 Task: Forward as attachment   from vinny@softage.net including the signature Sign0000000001 to parteek.kumar@softage.net with a subject Subject0000000001 and add a message Message0000000001. Forward as attachment   from vinny@softage.net including the signature Sign0000000001 to parteek.kumar@softage.net; aakash.mishra@softage.net with a subject Subject0000000002 and add a message Message0000000002. Forward as attachment   from vinny@softage.net including the signature Sign0000000001 to parteek.kumar@softage.net with a subject Subject0000000001 and add a message Message0000000001 and with an attachment of Attach0000000001. Forward as attachment   from vinny@softage.net including the signature Sign0000000001 to parteek.kumar@softage.net; aakash.mishra@softage.net; ayush@softage.net with a subject Subject0000000002 and add a message Message0000000003 and with an attachment of Attach0000000001. Forward as attachment   from vinny@softage.net including the signature Sign0000000001 to parteek.kumar@softage.net with a cc to Aakash.mishra@softage.net with a subject Subject0000000001 and add a message Message0000000003
Action: Mouse moved to (923, 255)
Screenshot: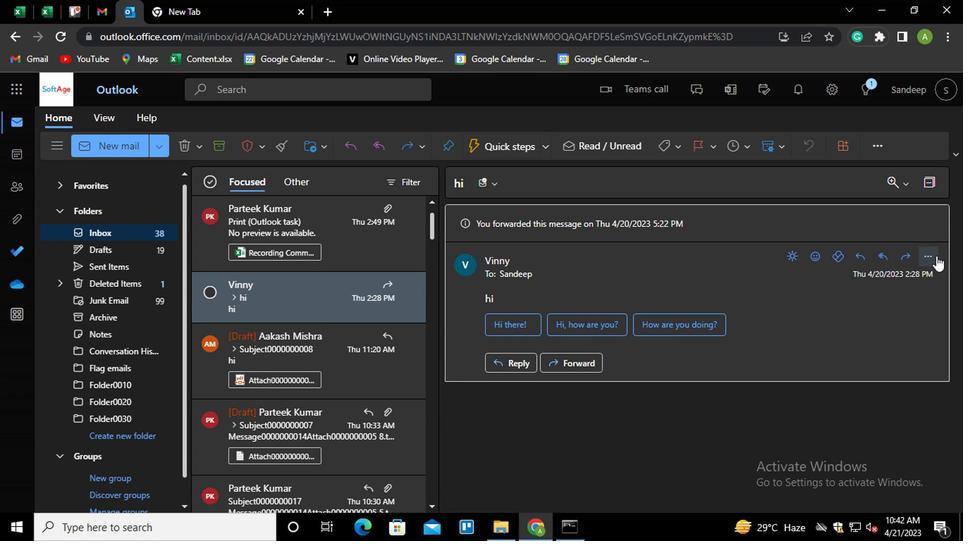 
Action: Mouse pressed left at (923, 255)
Screenshot: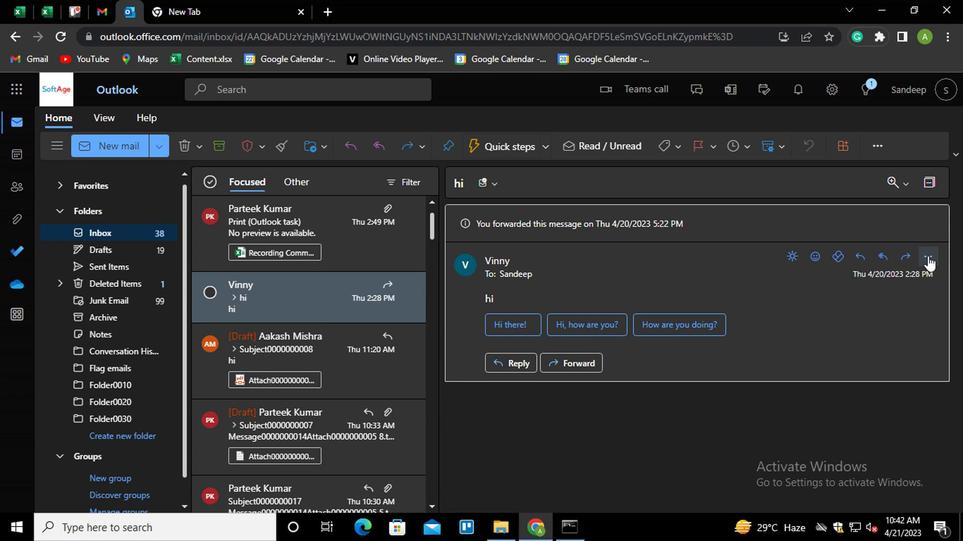 
Action: Mouse moved to (744, 191)
Screenshot: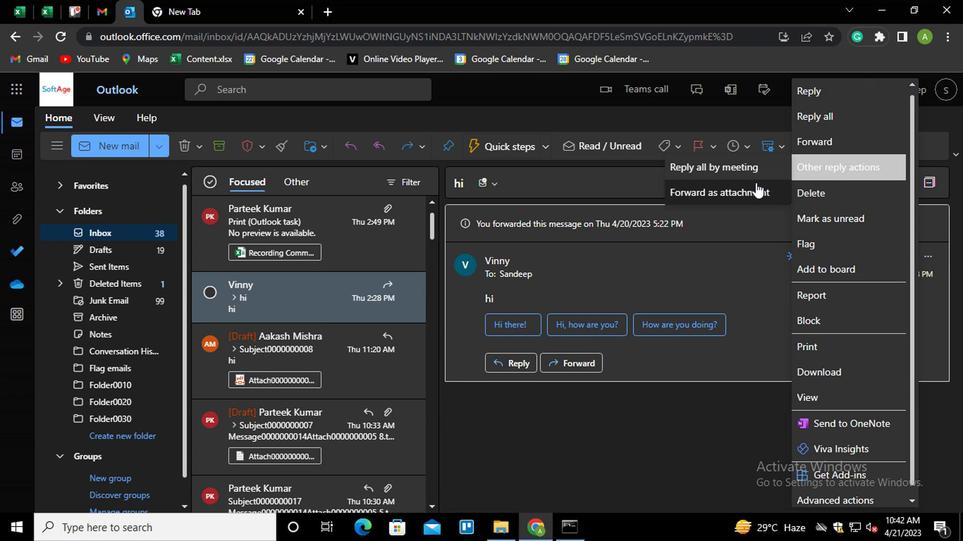 
Action: Mouse pressed left at (744, 191)
Screenshot: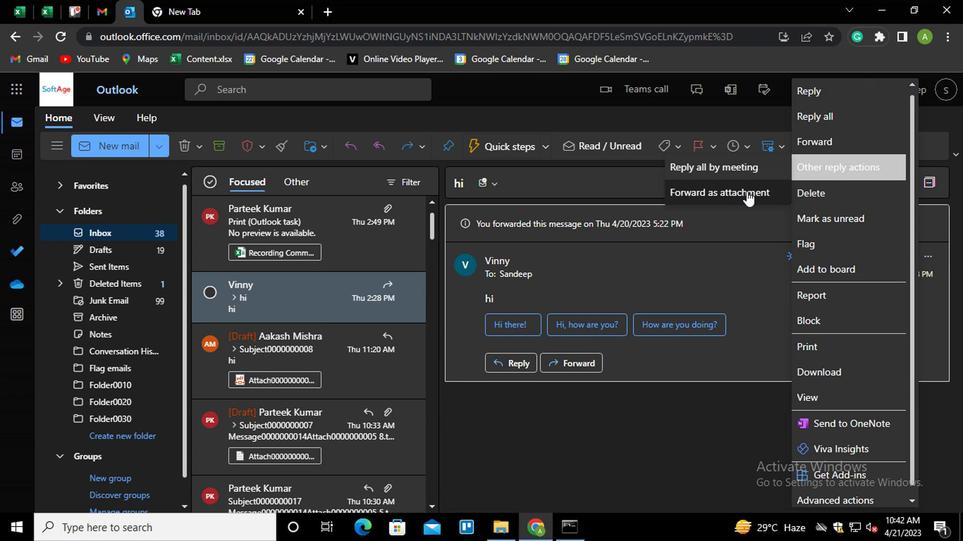 
Action: Mouse moved to (585, 224)
Screenshot: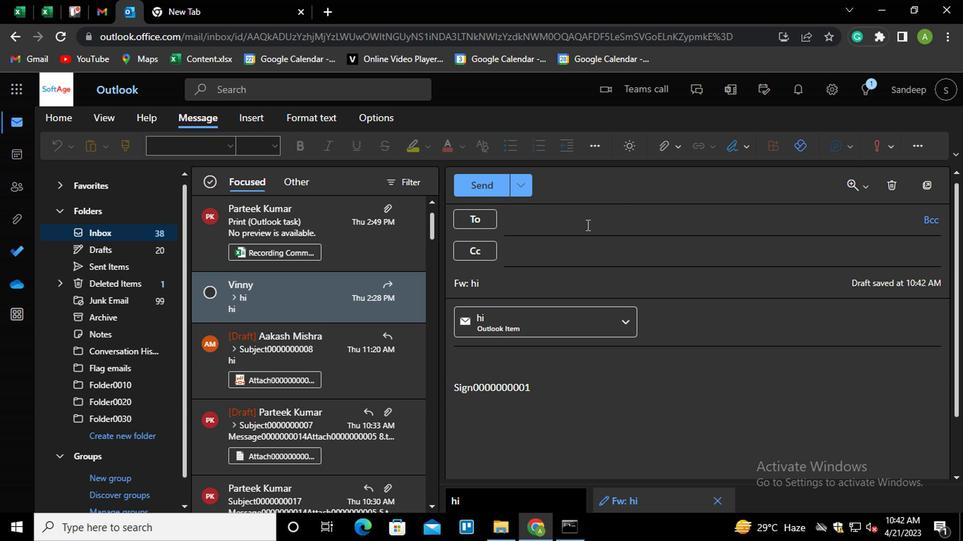 
Action: Mouse pressed left at (585, 224)
Screenshot: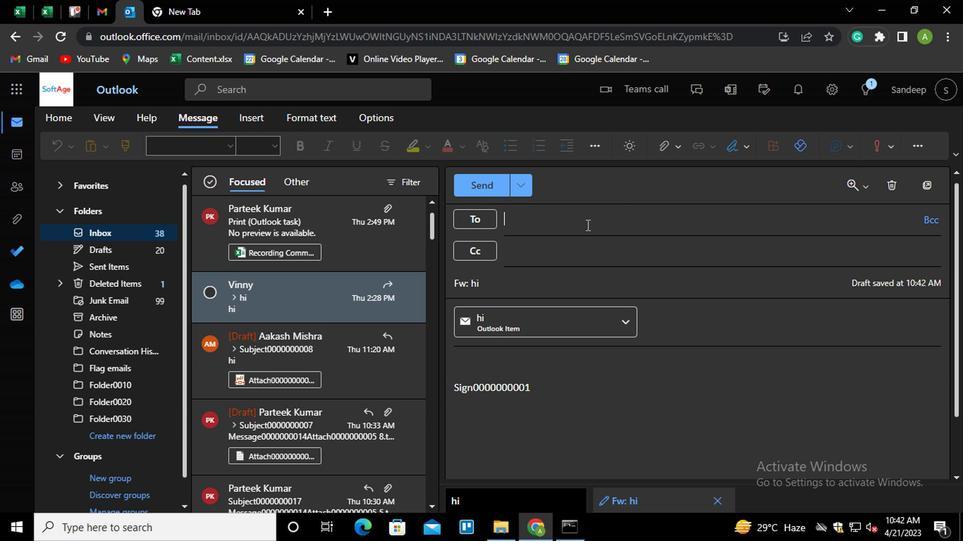 
Action: Mouse moved to (608, 248)
Screenshot: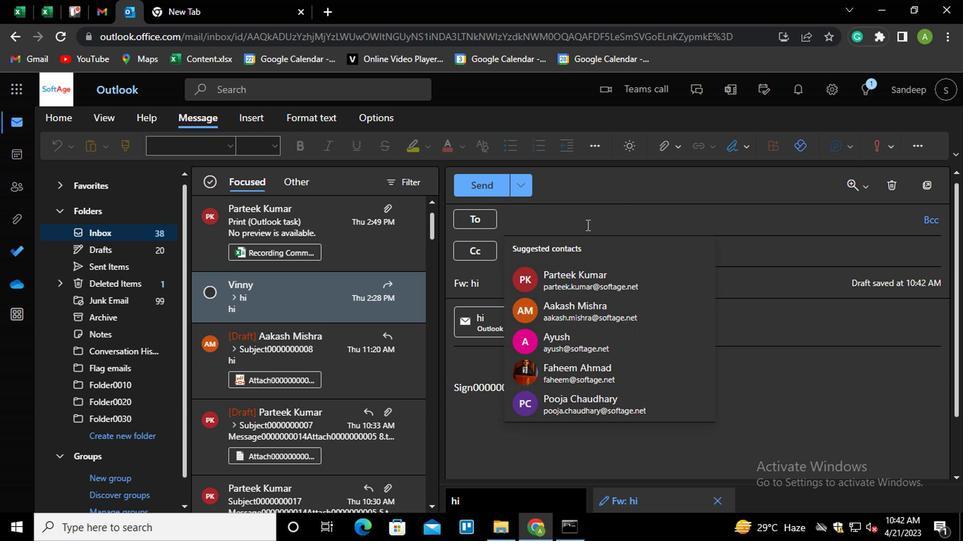 
Action: Key pressed part<Key.enter>
Screenshot: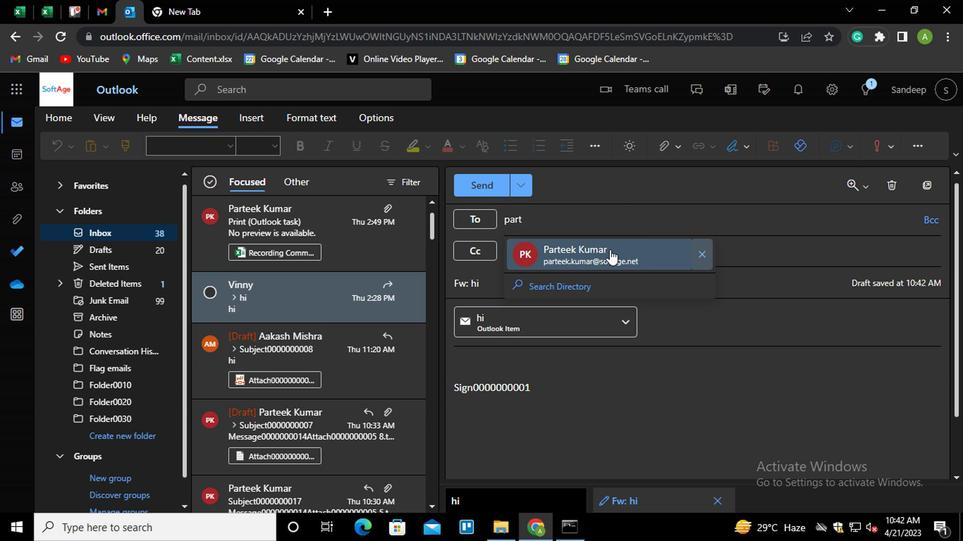 
Action: Mouse moved to (539, 283)
Screenshot: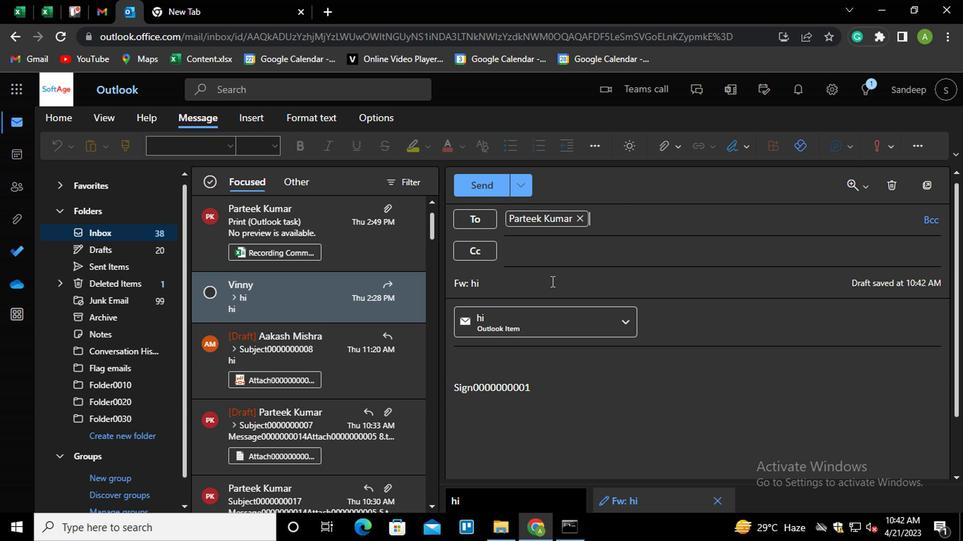 
Action: Mouse pressed left at (539, 283)
Screenshot: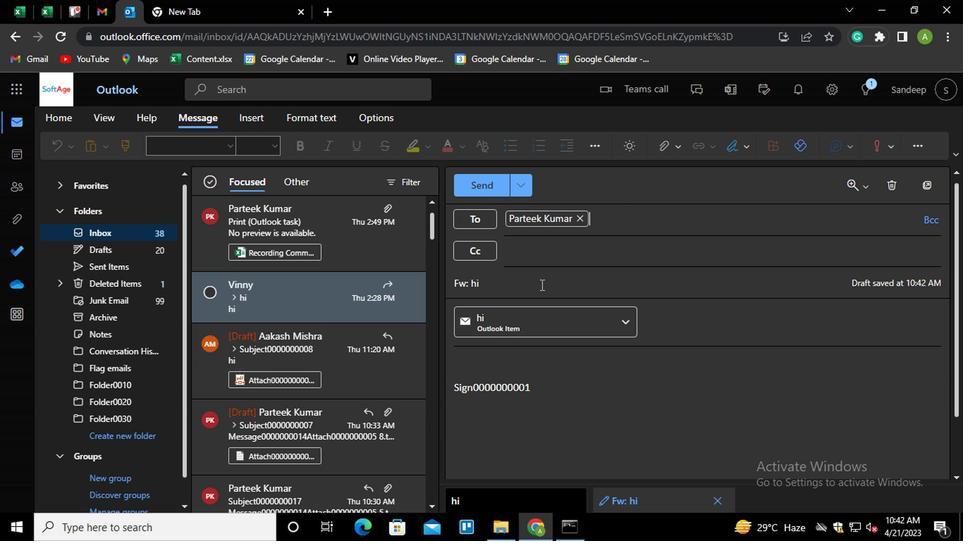 
Action: Mouse moved to (542, 287)
Screenshot: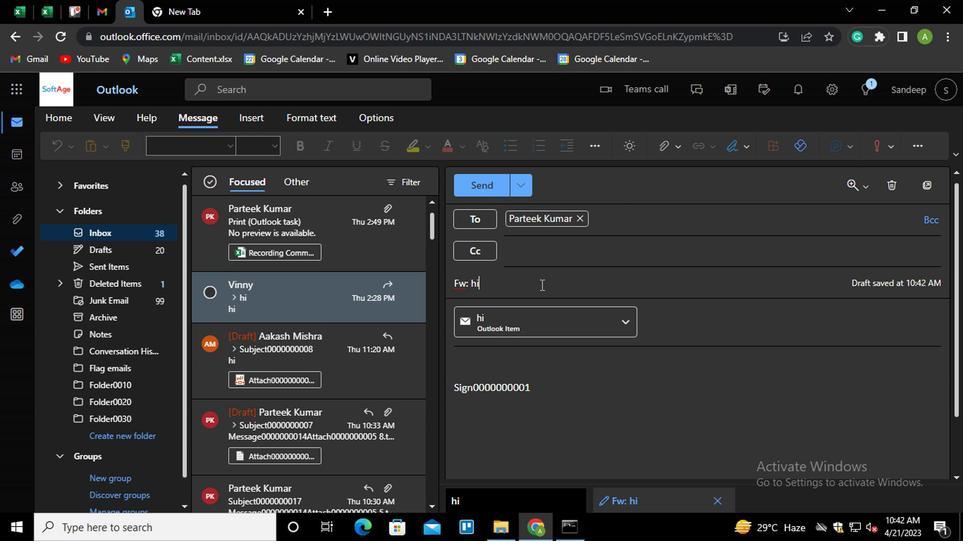 
Action: Key pressed <Key.shift_r><Key.home><Key.shift>SUBJECT0000000001
Screenshot: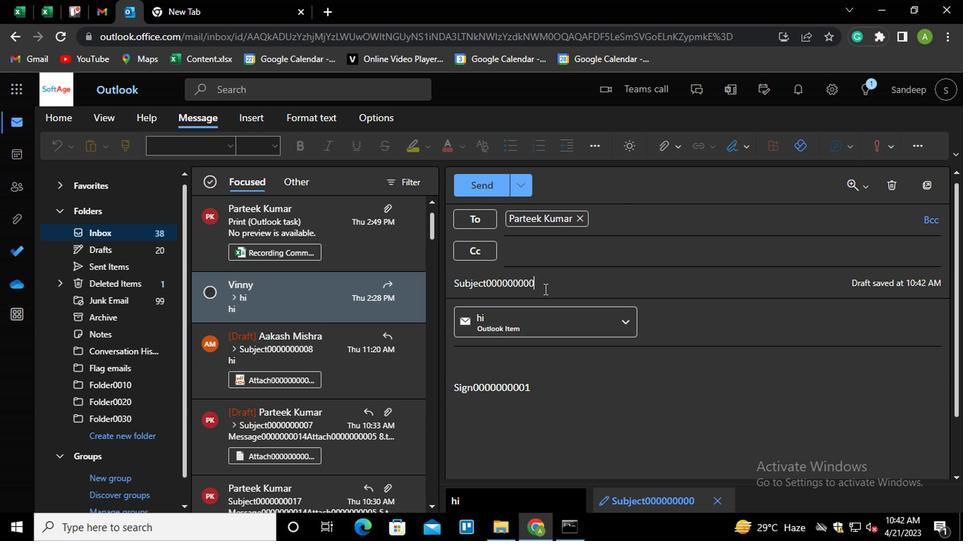 
Action: Mouse moved to (547, 384)
Screenshot: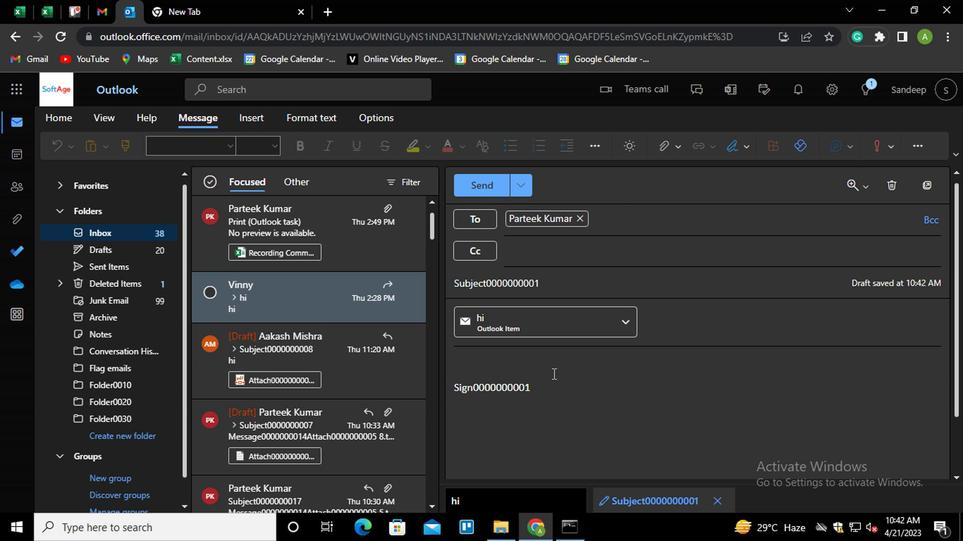 
Action: Mouse pressed left at (547, 384)
Screenshot: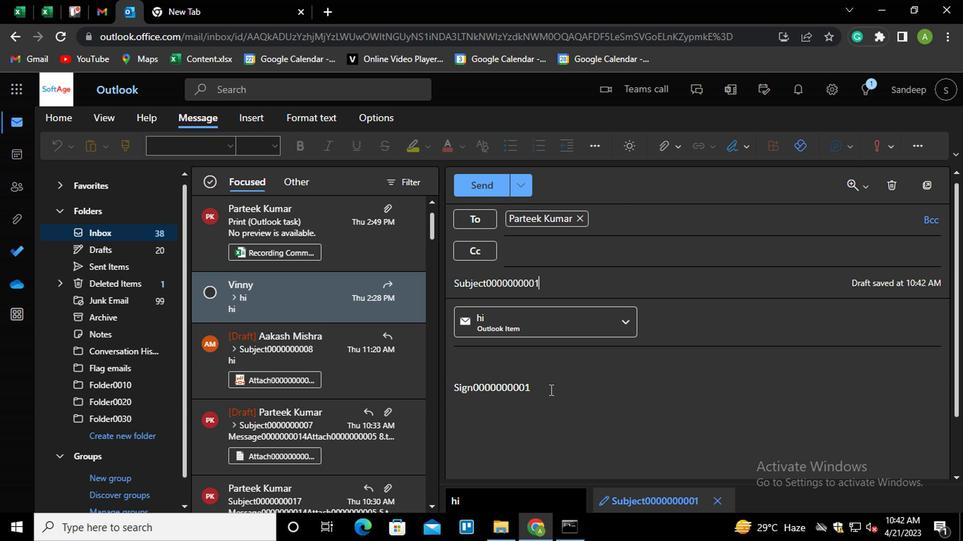 
Action: Key pressed <Key.shift_r><Key.enter><Key.shift_r>MESSAGE0000000001
Screenshot: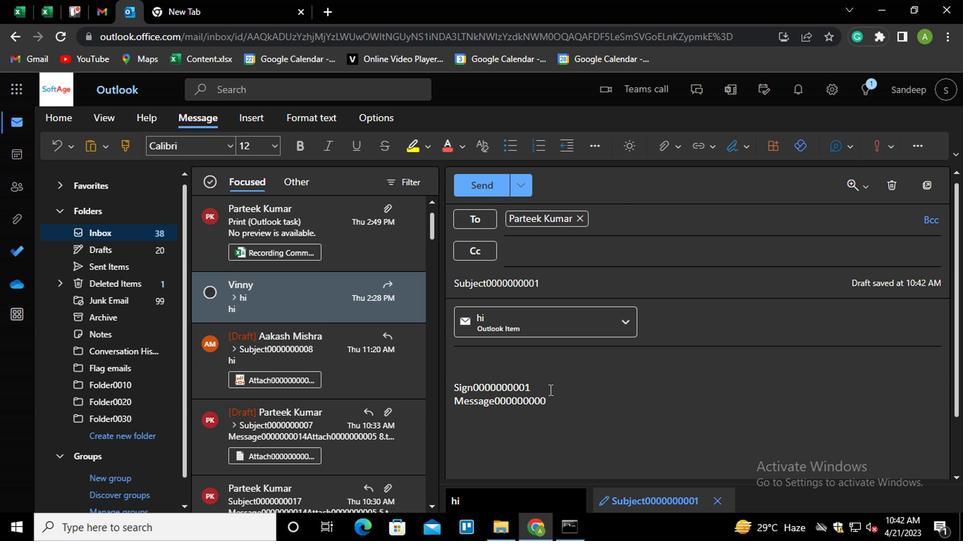 
Action: Mouse moved to (492, 188)
Screenshot: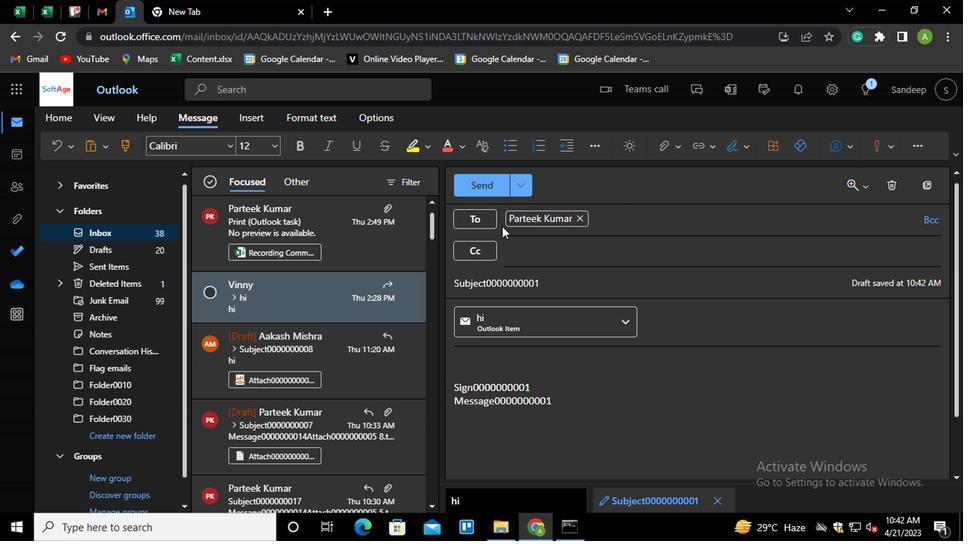 
Action: Mouse pressed left at (492, 188)
Screenshot: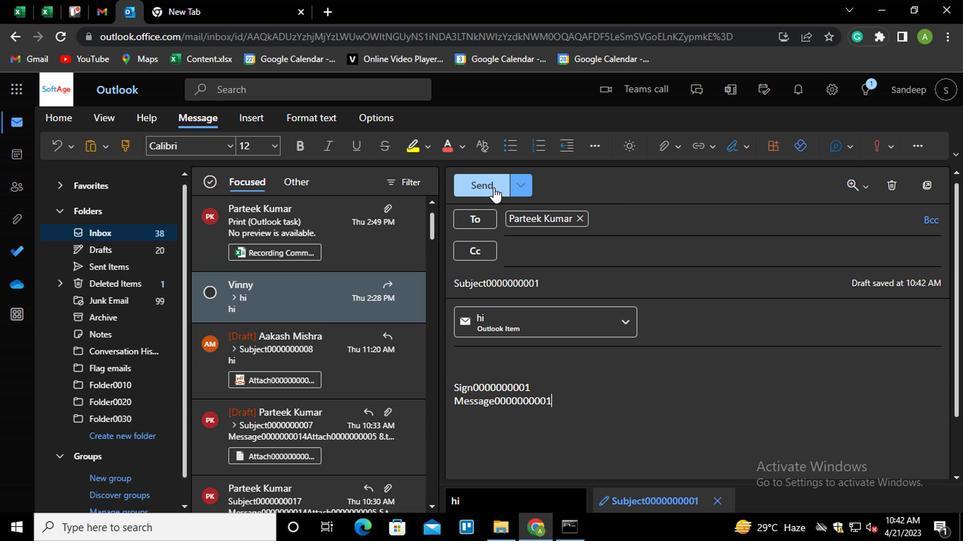 
Action: Mouse moved to (922, 248)
Screenshot: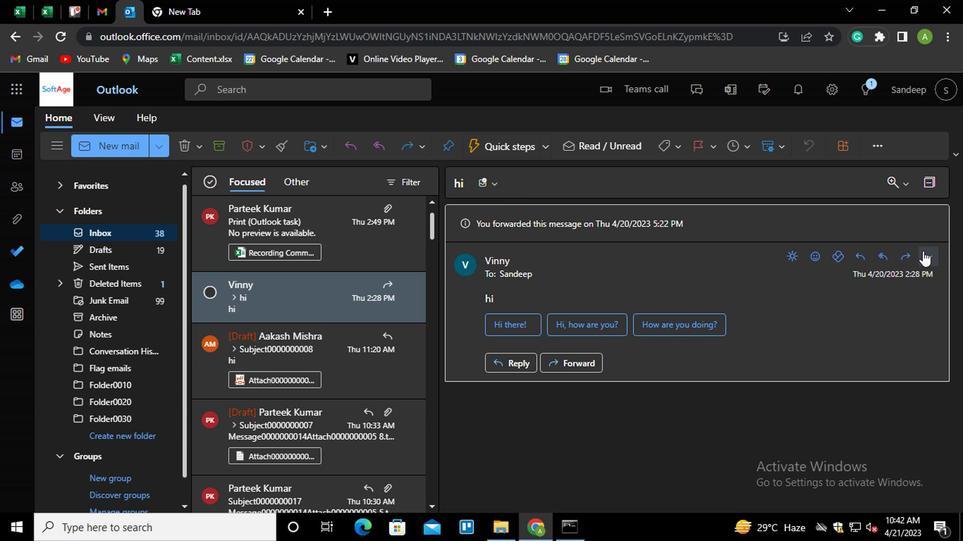 
Action: Mouse pressed left at (922, 248)
Screenshot: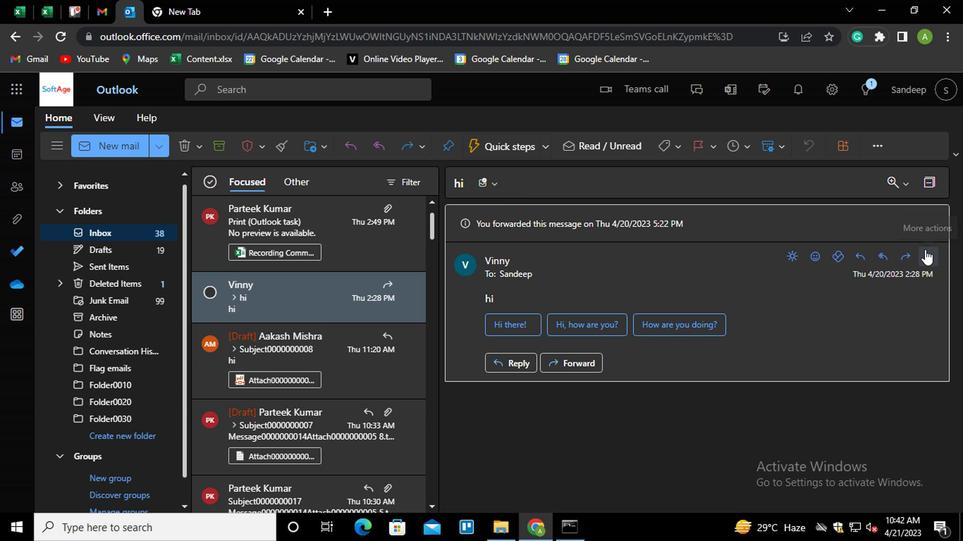 
Action: Mouse moved to (735, 188)
Screenshot: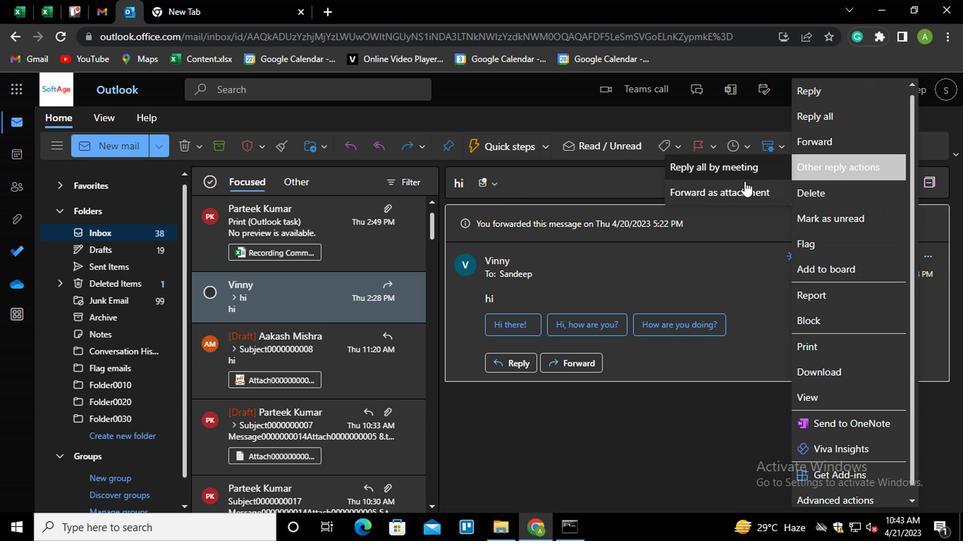 
Action: Mouse pressed left at (735, 188)
Screenshot: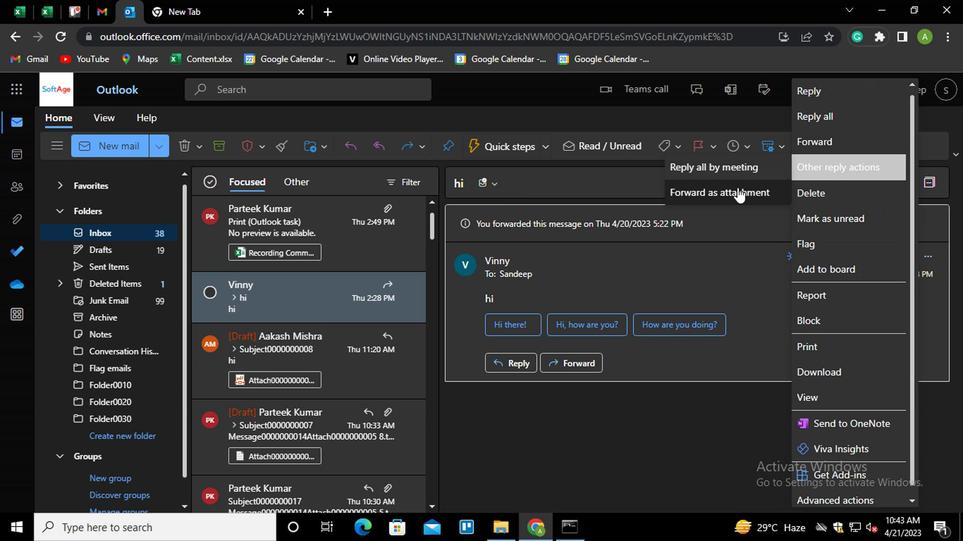 
Action: Mouse moved to (531, 221)
Screenshot: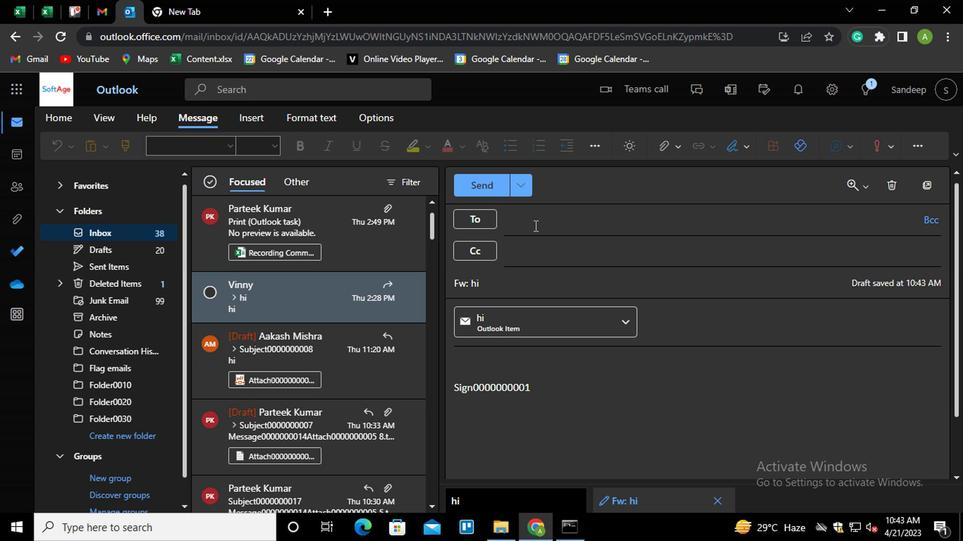 
Action: Mouse pressed left at (531, 221)
Screenshot: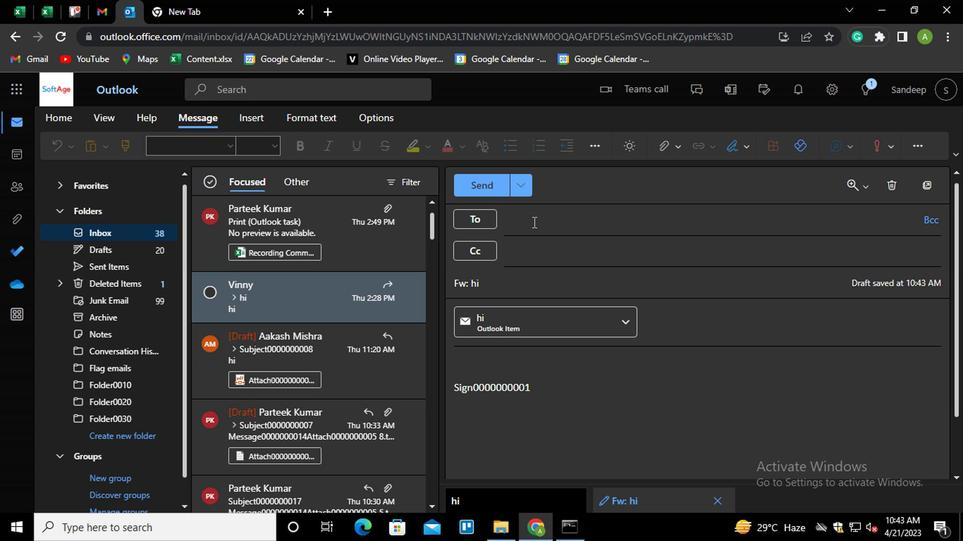 
Action: Mouse moved to (553, 283)
Screenshot: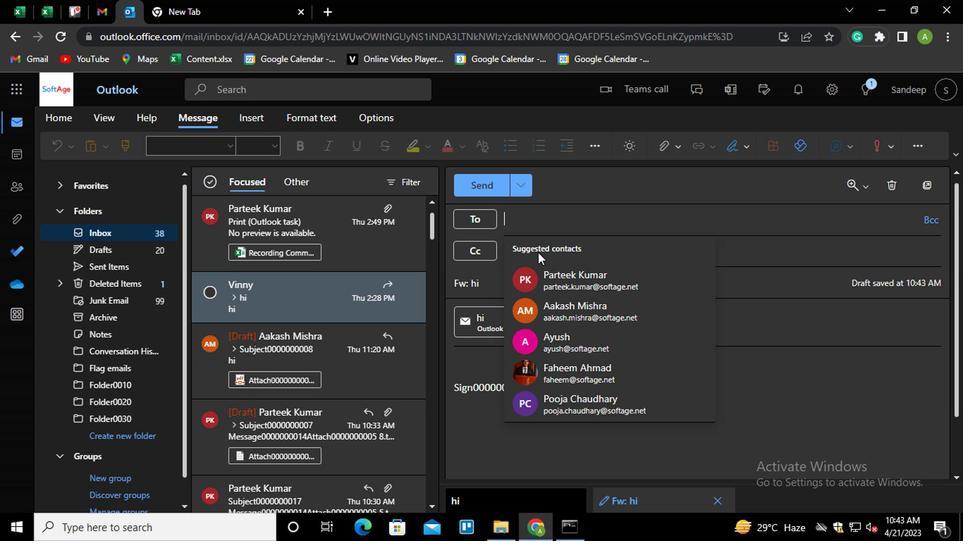 
Action: Key pressed PART<Key.enter>AA<Key.enter>
Screenshot: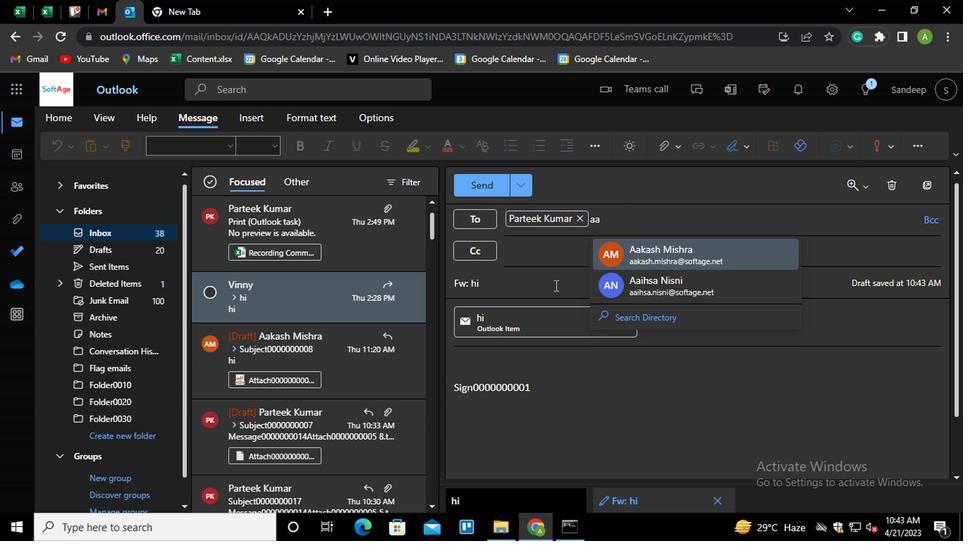 
Action: Mouse moved to (503, 279)
Screenshot: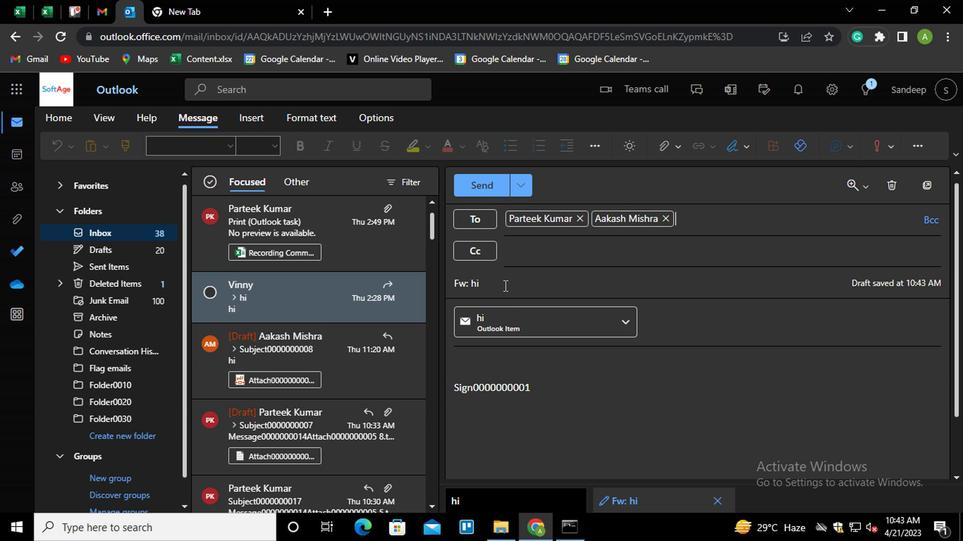 
Action: Mouse pressed left at (503, 279)
Screenshot: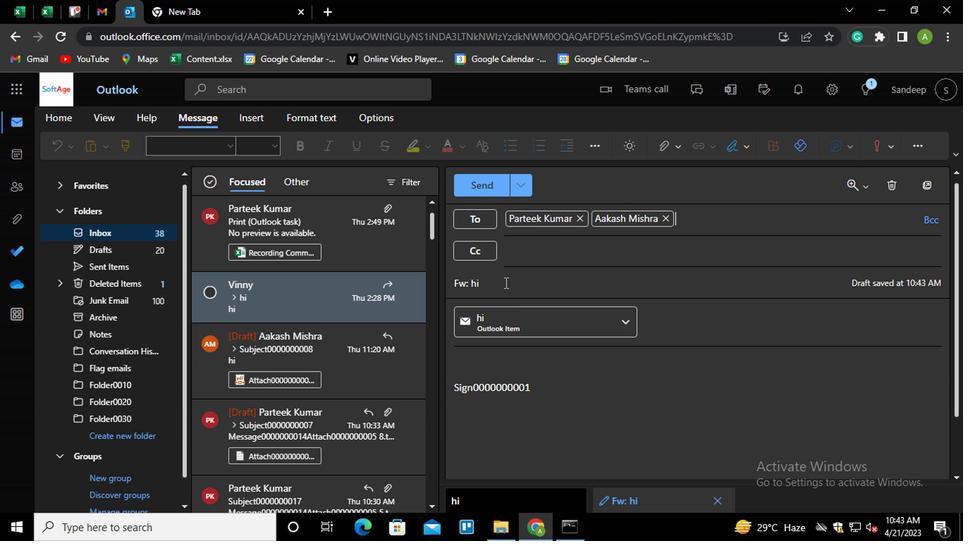 
Action: Mouse moved to (529, 300)
Screenshot: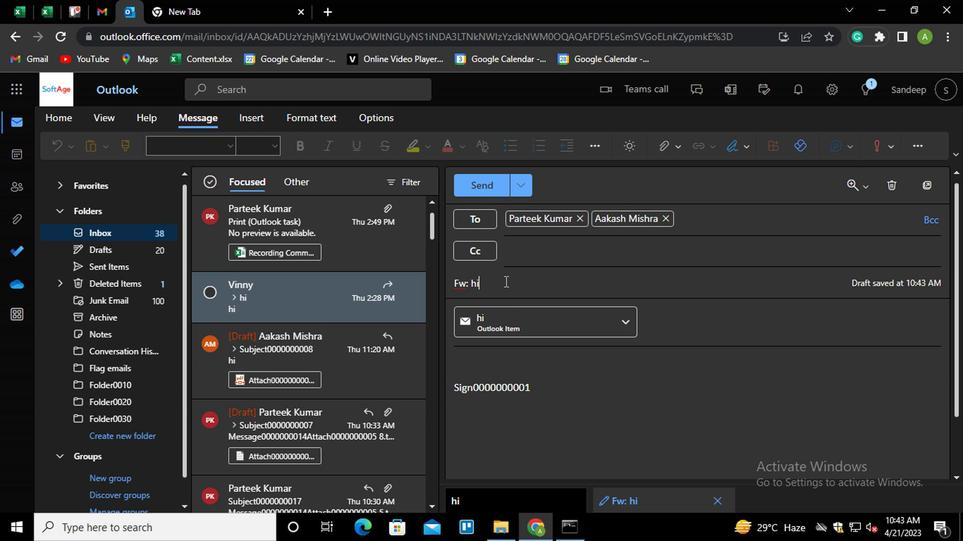 
Action: Key pressed <Key.shift_r><Key.home><Key.shift>SUBJECT0000000002
Screenshot: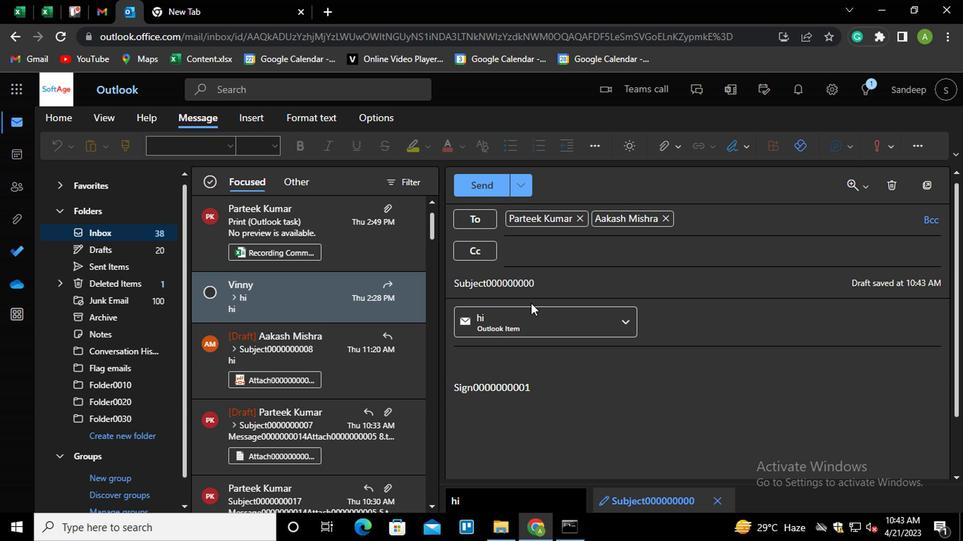 
Action: Mouse moved to (546, 382)
Screenshot: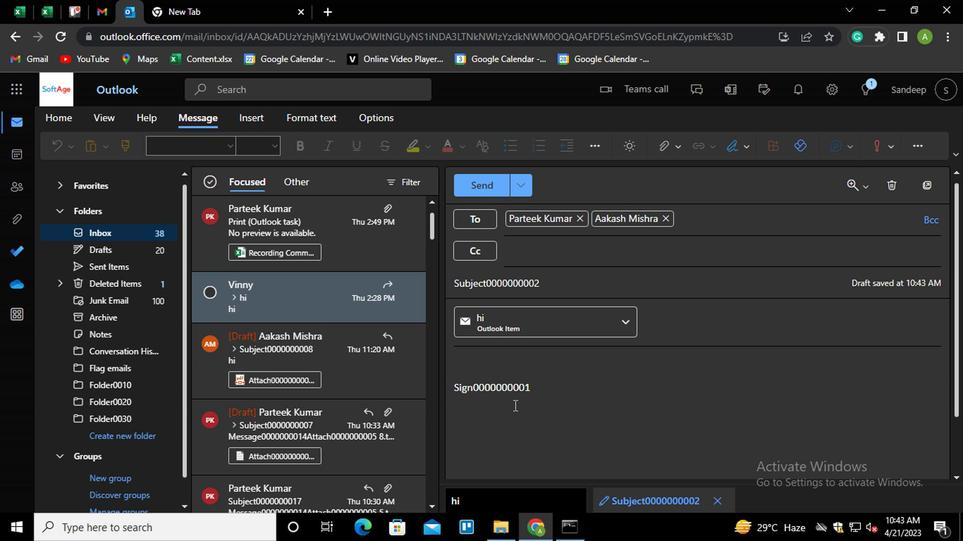 
Action: Mouse pressed left at (546, 382)
Screenshot: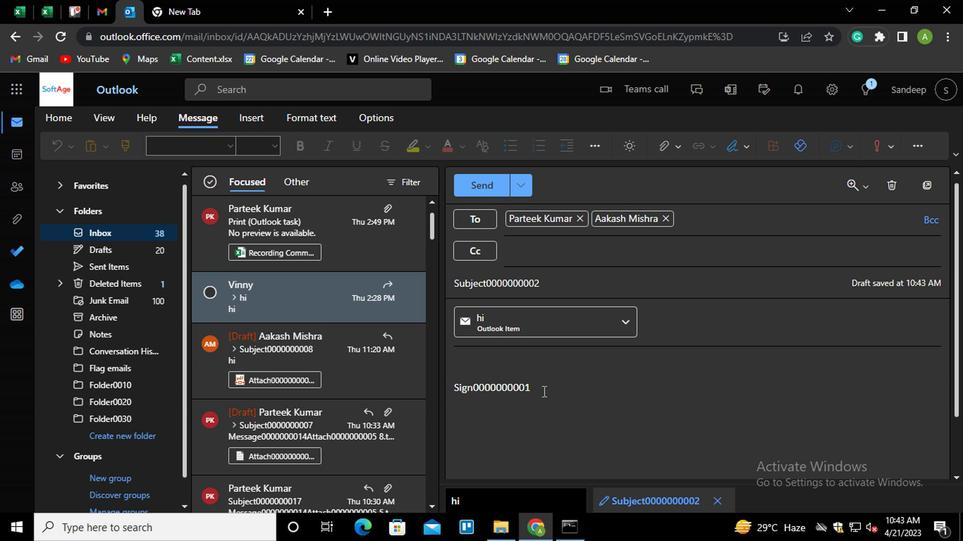 
Action: Key pressed <Key.shift_r><Key.enter><Key.shift_r>MESSAGE0000000002
Screenshot: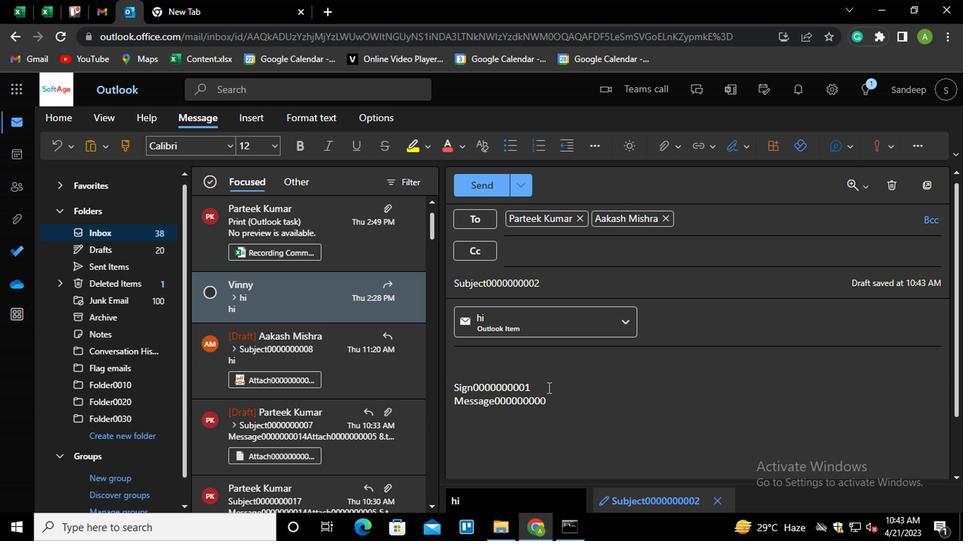 
Action: Mouse moved to (495, 189)
Screenshot: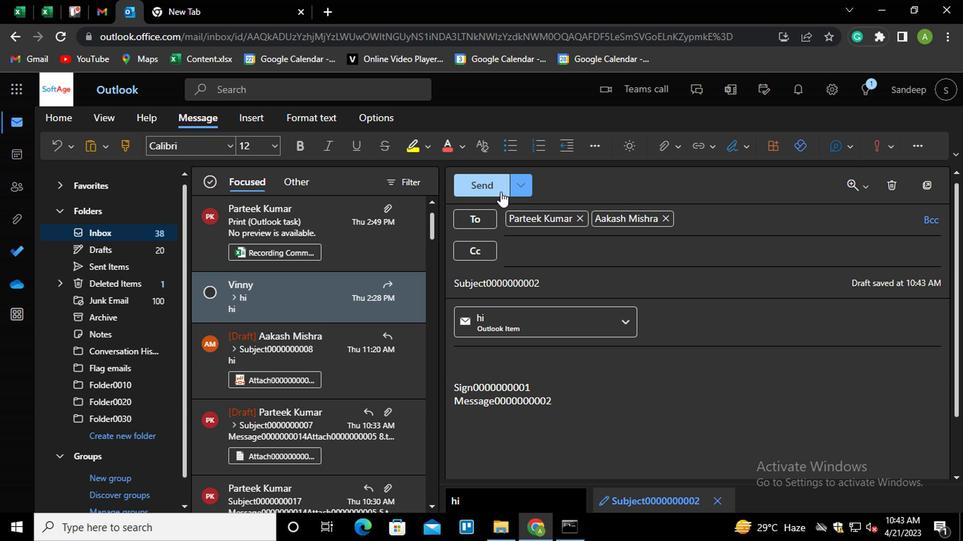 
Action: Mouse pressed left at (495, 189)
Screenshot: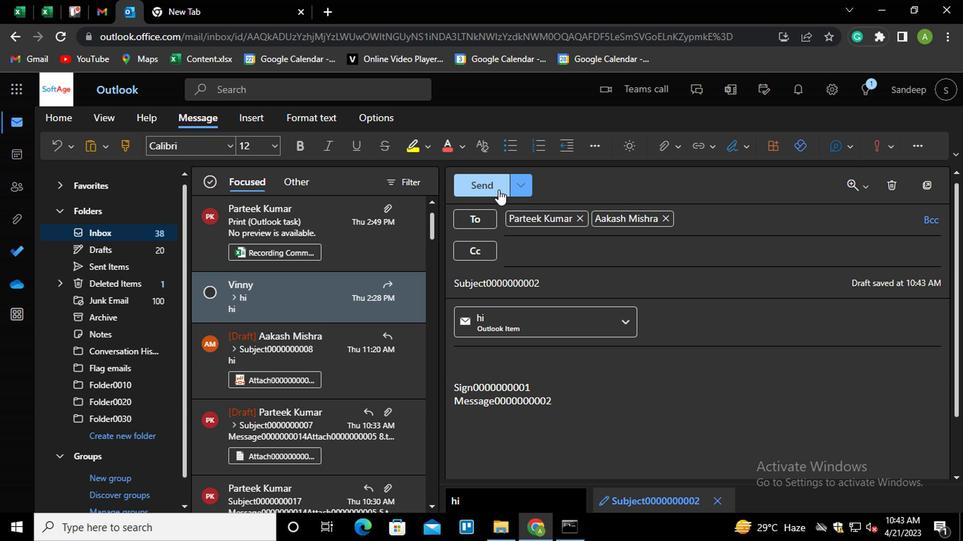
Action: Mouse moved to (921, 257)
Screenshot: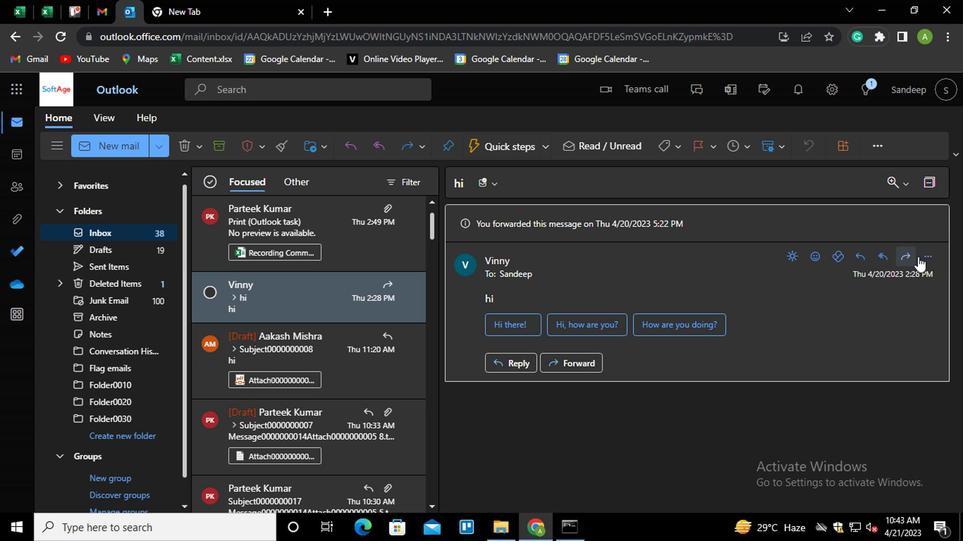 
Action: Mouse pressed left at (921, 257)
Screenshot: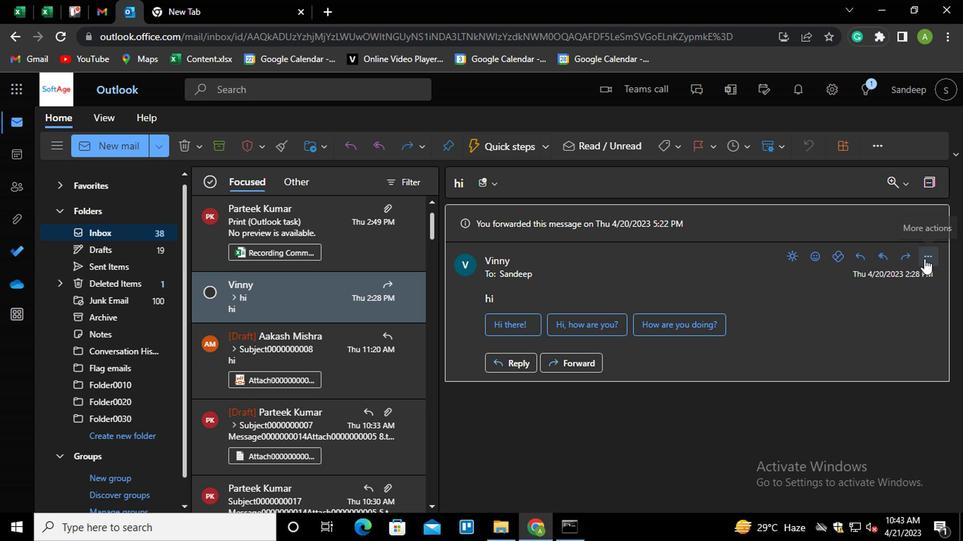 
Action: Mouse moved to (867, 177)
Screenshot: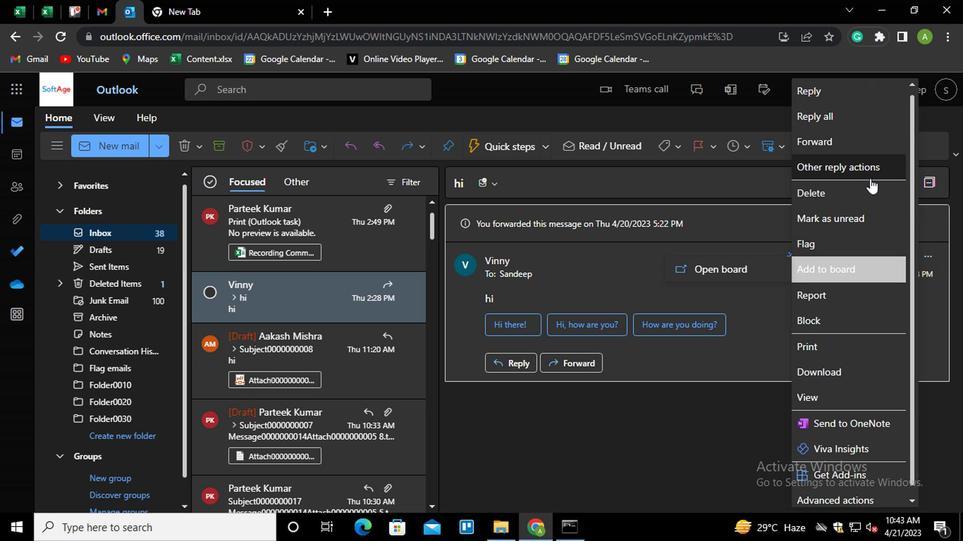 
Action: Mouse pressed left at (867, 177)
Screenshot: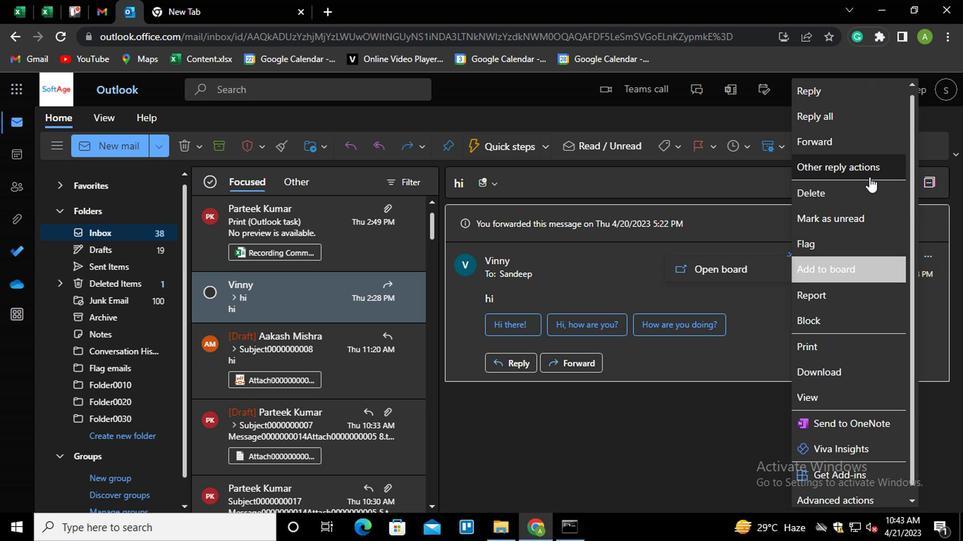 
Action: Mouse moved to (732, 192)
Screenshot: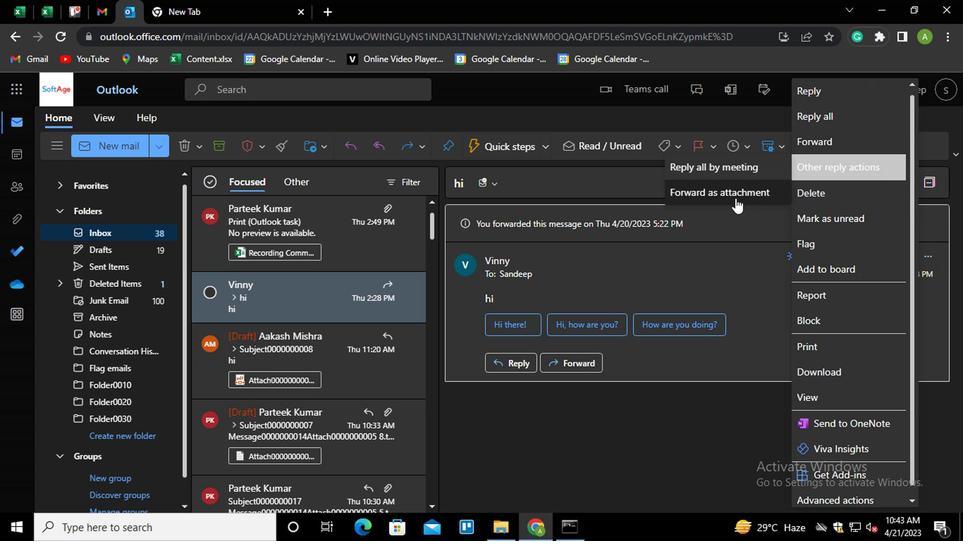 
Action: Mouse pressed left at (732, 192)
Screenshot: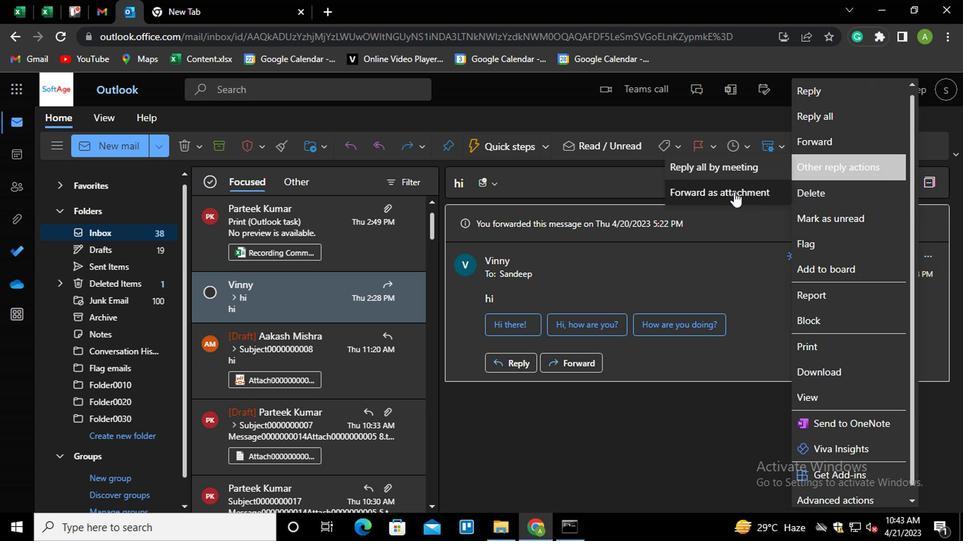 
Action: Mouse moved to (591, 227)
Screenshot: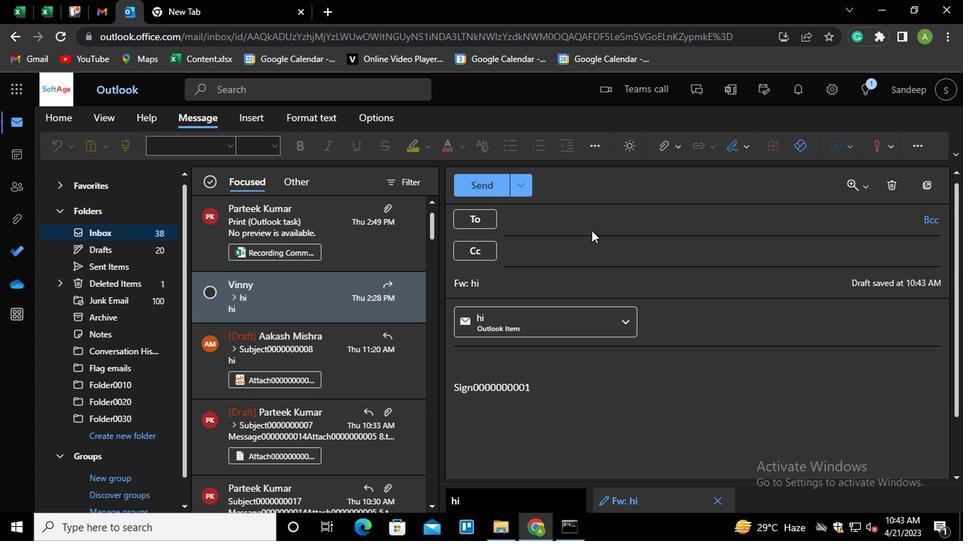 
Action: Mouse pressed left at (591, 227)
Screenshot: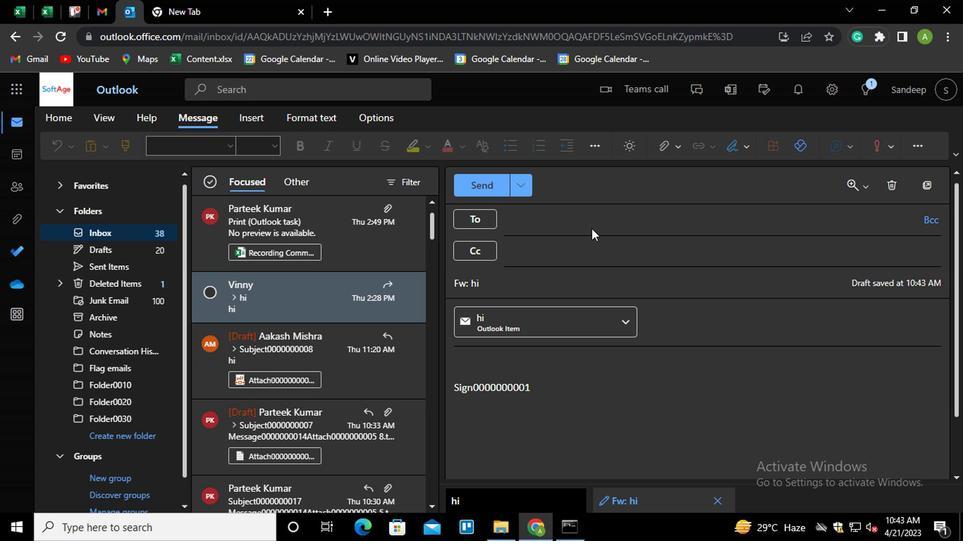 
Action: Mouse moved to (623, 263)
Screenshot: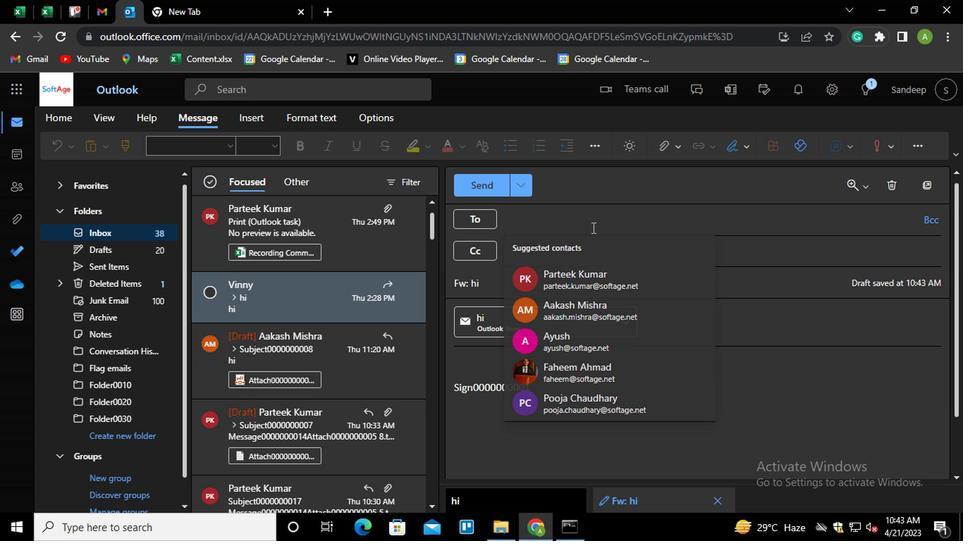 
Action: Key pressed PART<Key.enter>
Screenshot: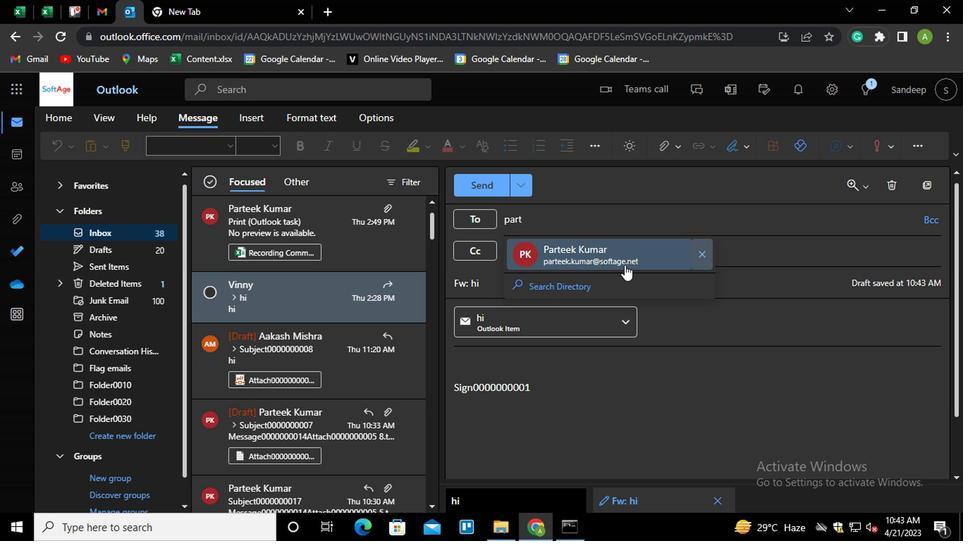 
Action: Mouse moved to (525, 283)
Screenshot: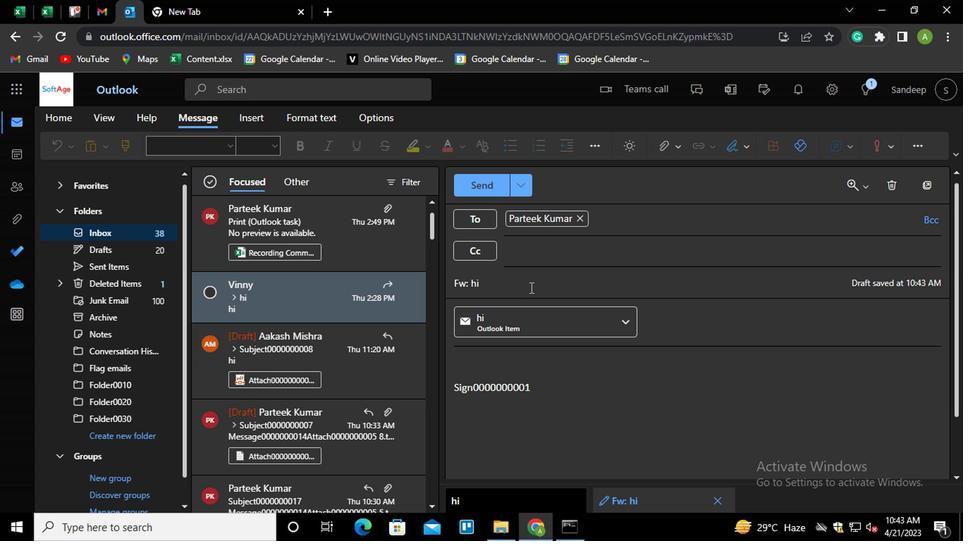 
Action: Mouse pressed left at (525, 283)
Screenshot: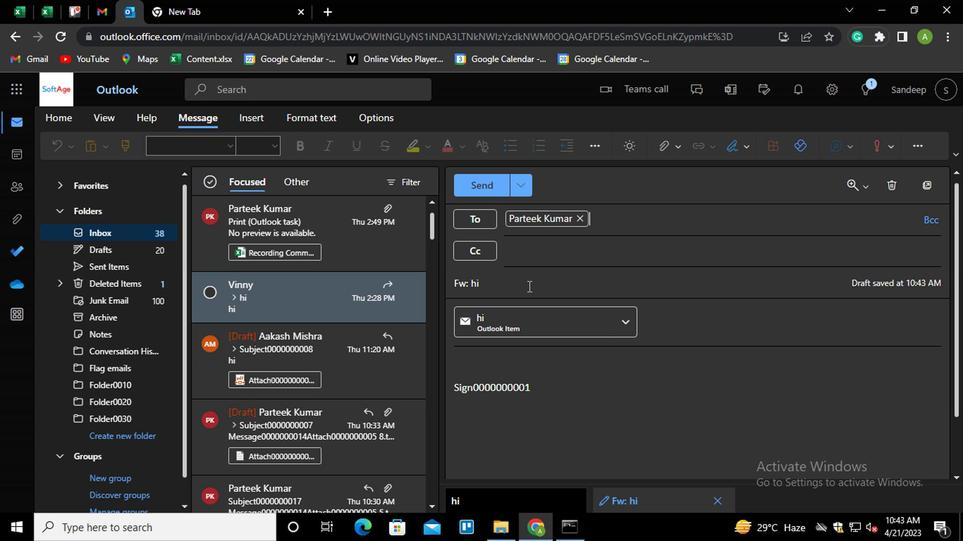 
Action: Mouse moved to (544, 293)
Screenshot: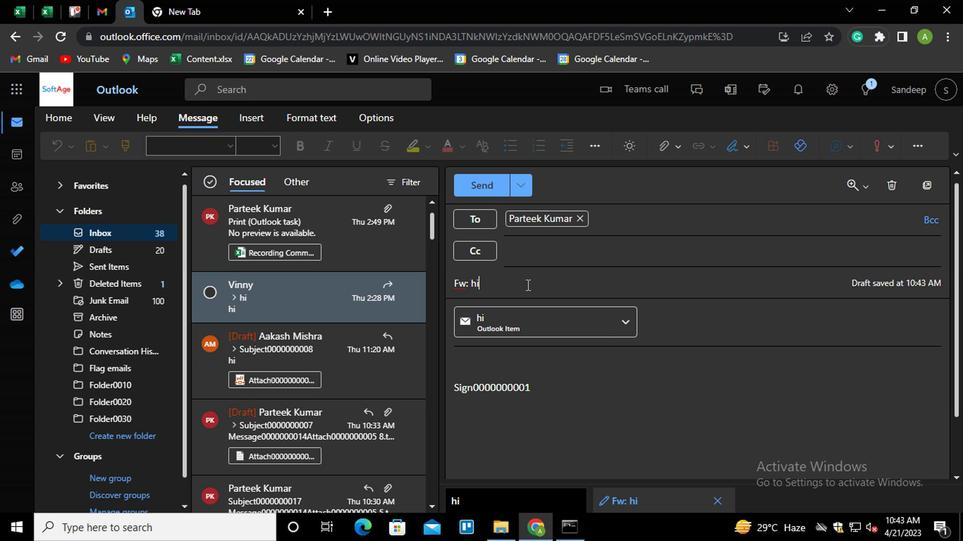 
Action: Key pressed <Key.shift_r><Key.home><Key.shift>SUBJECT0000000001
Screenshot: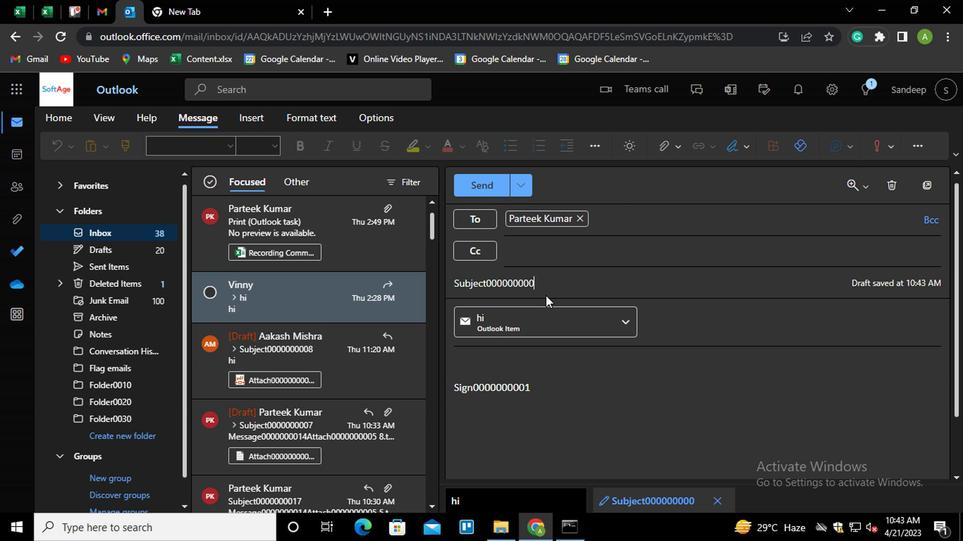 
Action: Mouse moved to (549, 384)
Screenshot: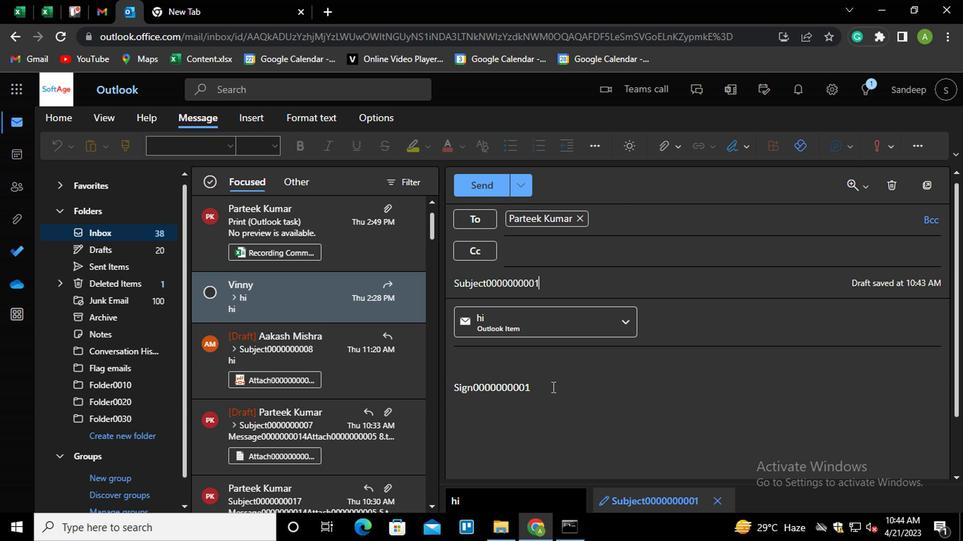 
Action: Mouse pressed left at (549, 384)
Screenshot: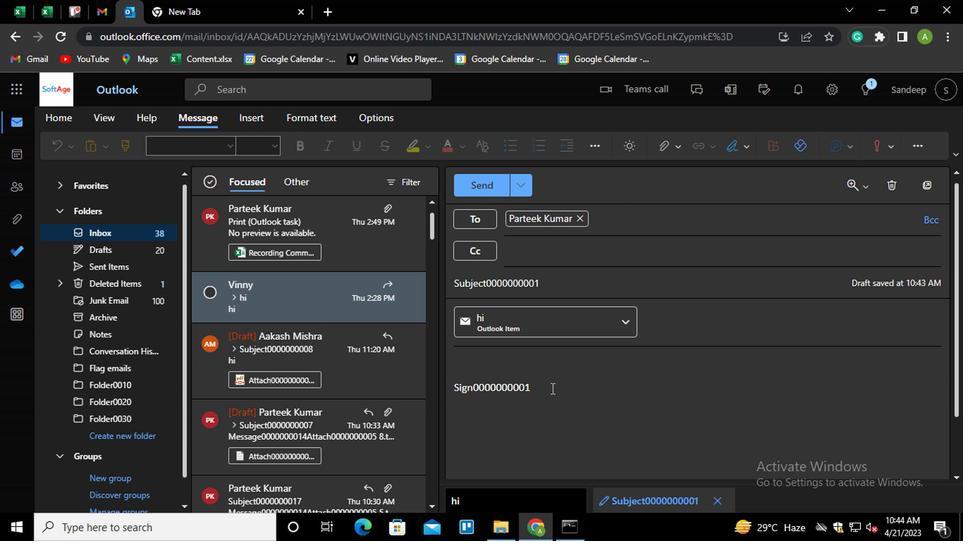 
Action: Key pressed <Key.shift_r><Key.enter><Key.shift_r>MESSAGE0000000001
Screenshot: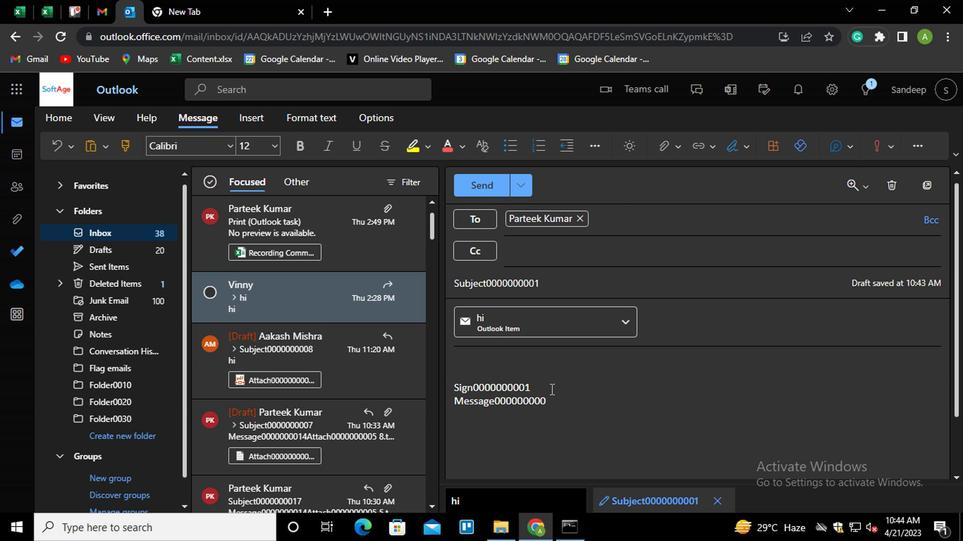 
Action: Mouse moved to (670, 151)
Screenshot: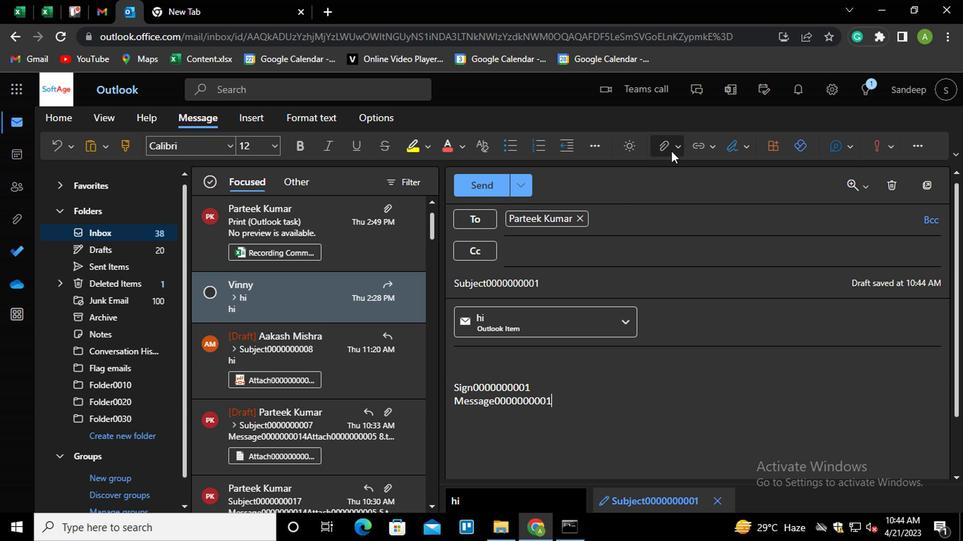 
Action: Mouse pressed left at (670, 151)
Screenshot: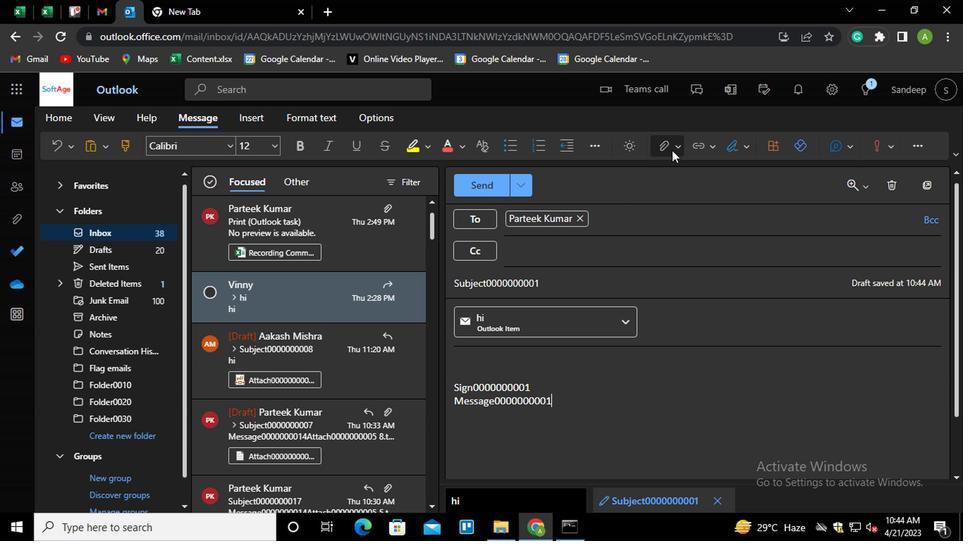 
Action: Mouse moved to (612, 181)
Screenshot: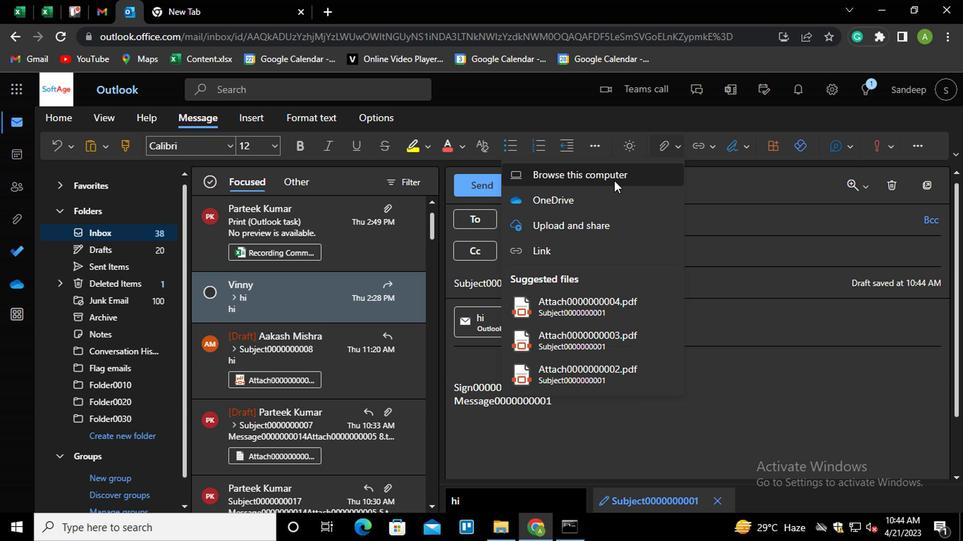 
Action: Mouse pressed left at (612, 181)
Screenshot: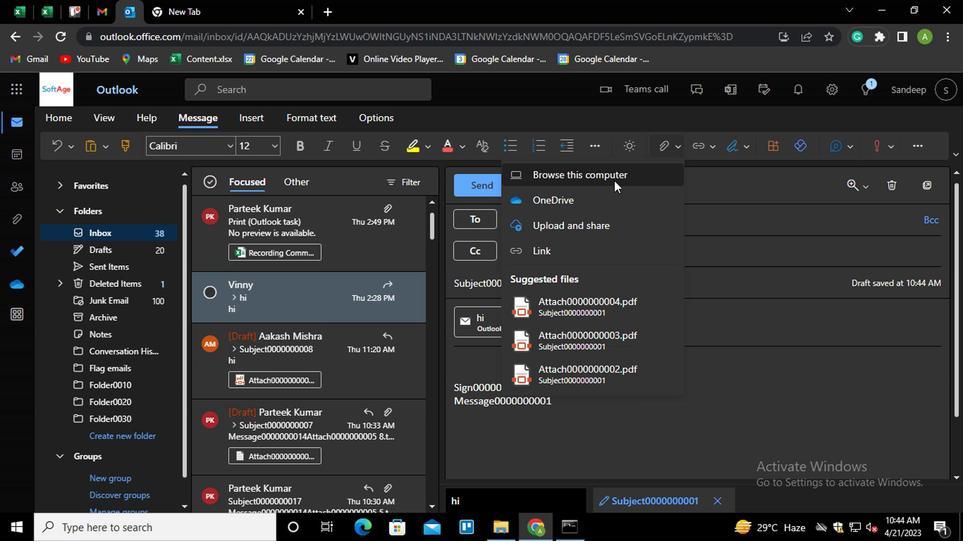 
Action: Mouse moved to (192, 104)
Screenshot: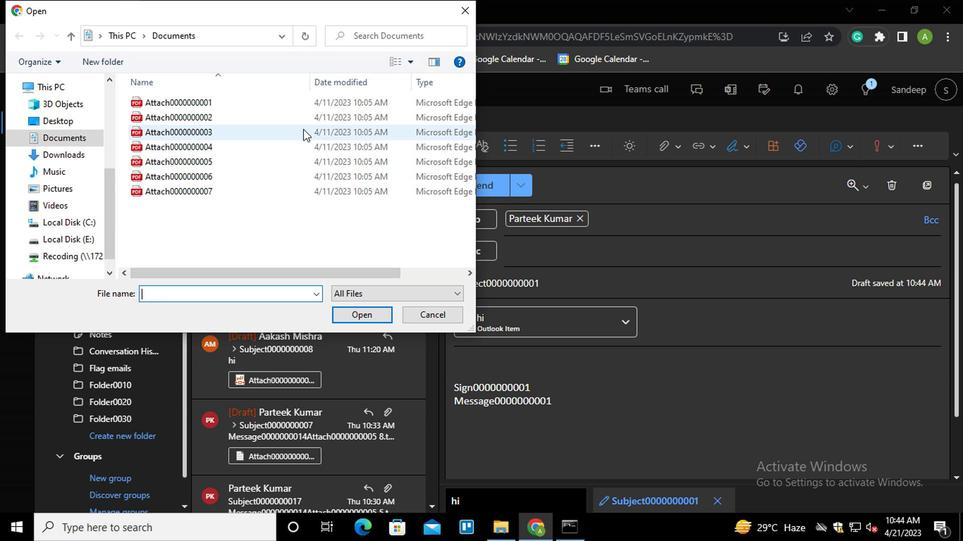 
Action: Mouse pressed left at (192, 104)
Screenshot: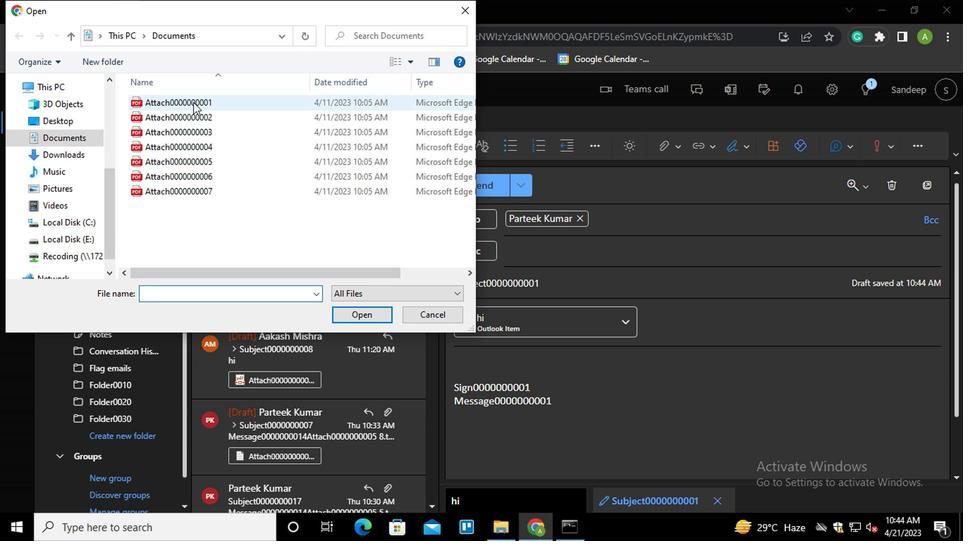 
Action: Mouse moved to (362, 311)
Screenshot: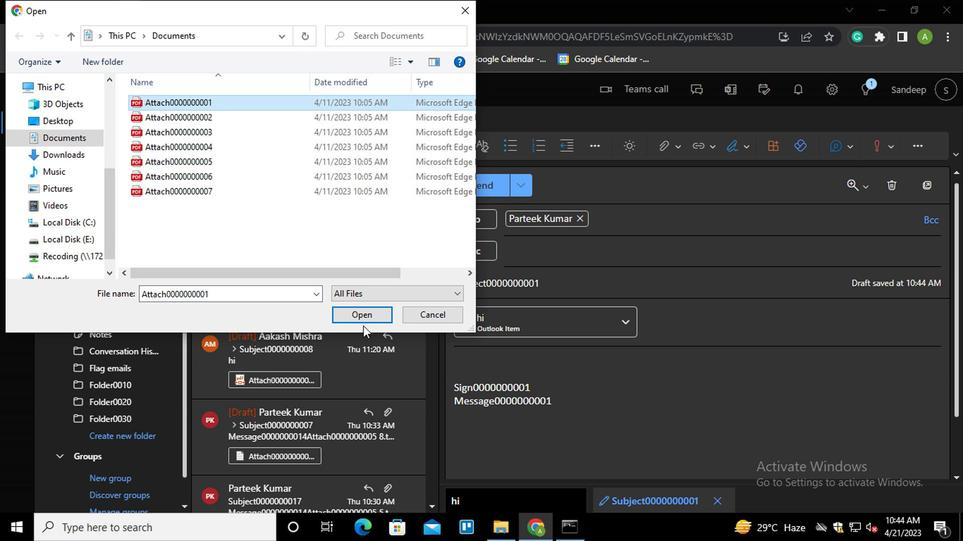 
Action: Mouse pressed left at (362, 311)
Screenshot: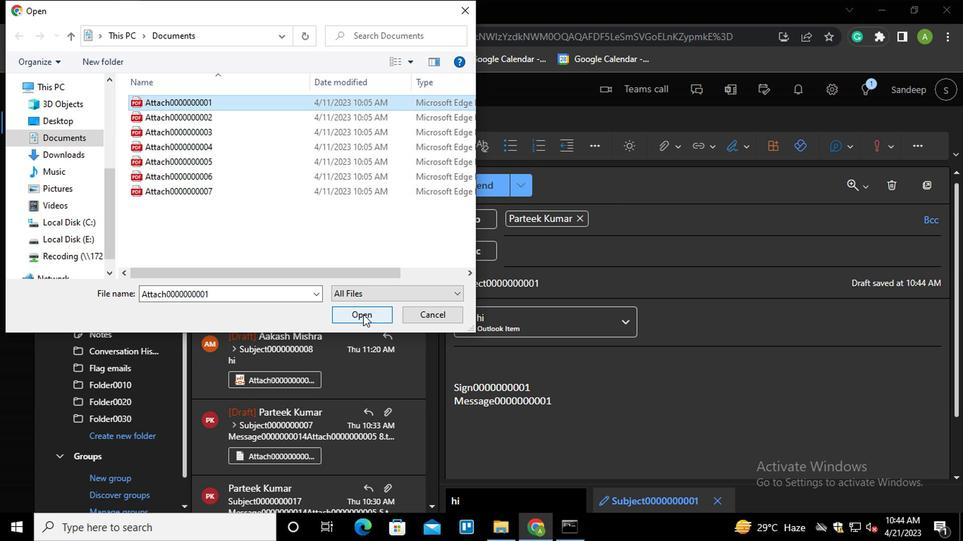 
Action: Mouse moved to (492, 182)
Screenshot: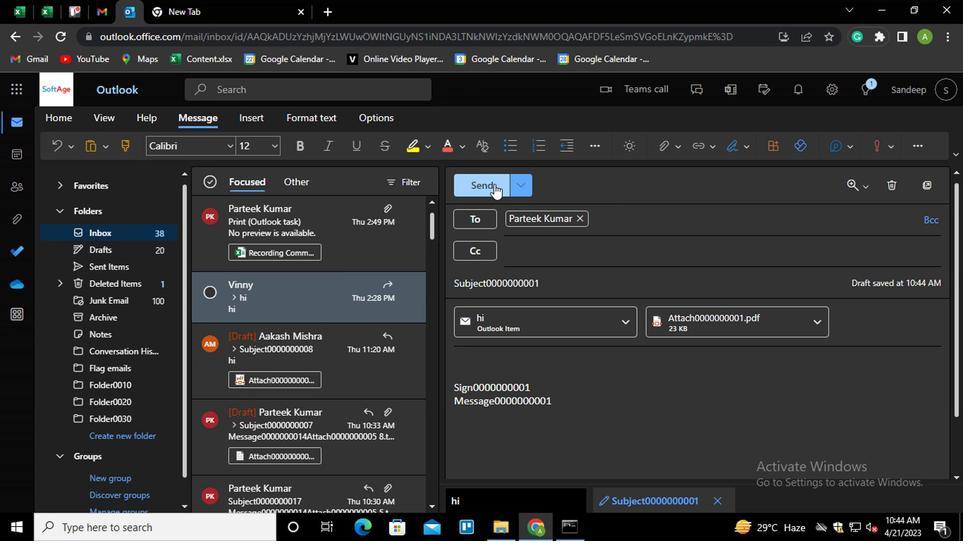 
Action: Mouse pressed left at (492, 182)
Screenshot: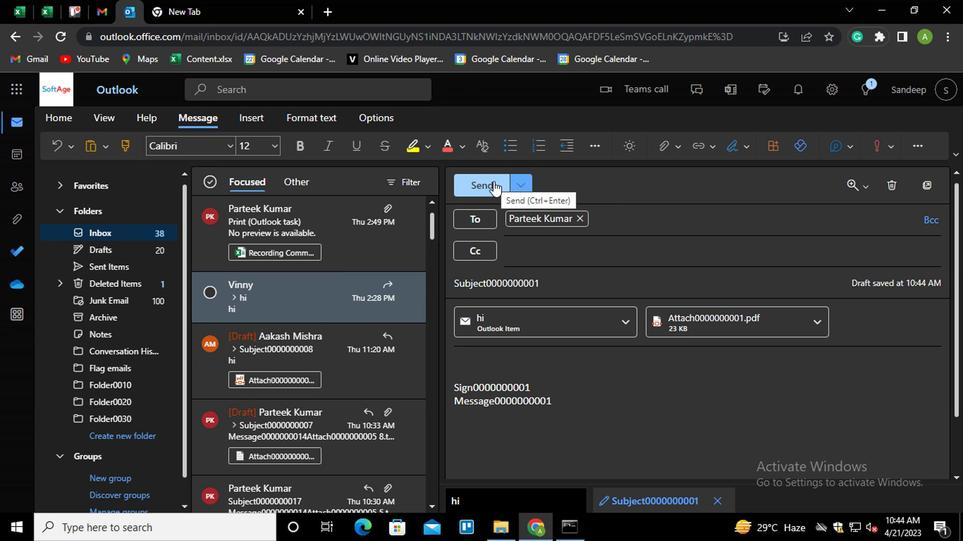 
Action: Mouse moved to (931, 246)
Screenshot: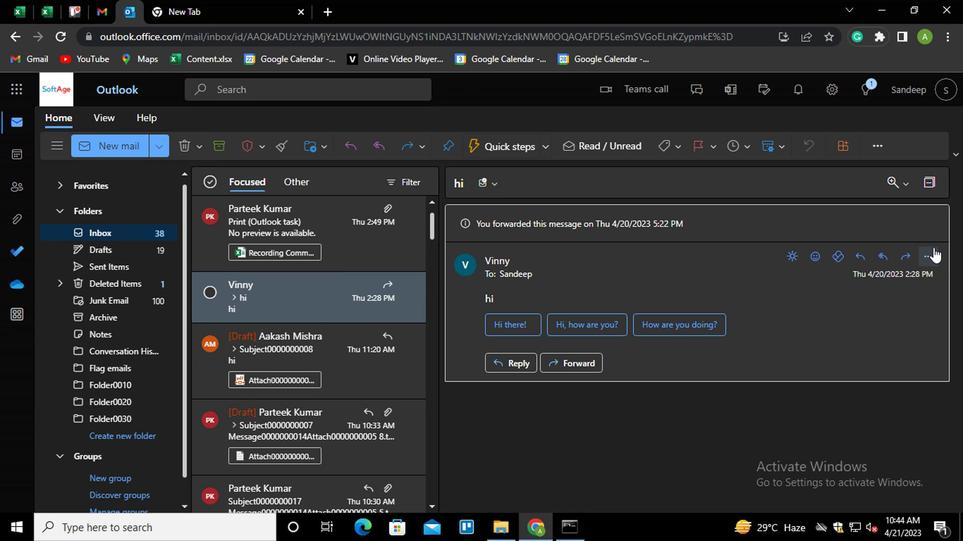 
Action: Mouse pressed left at (931, 246)
Screenshot: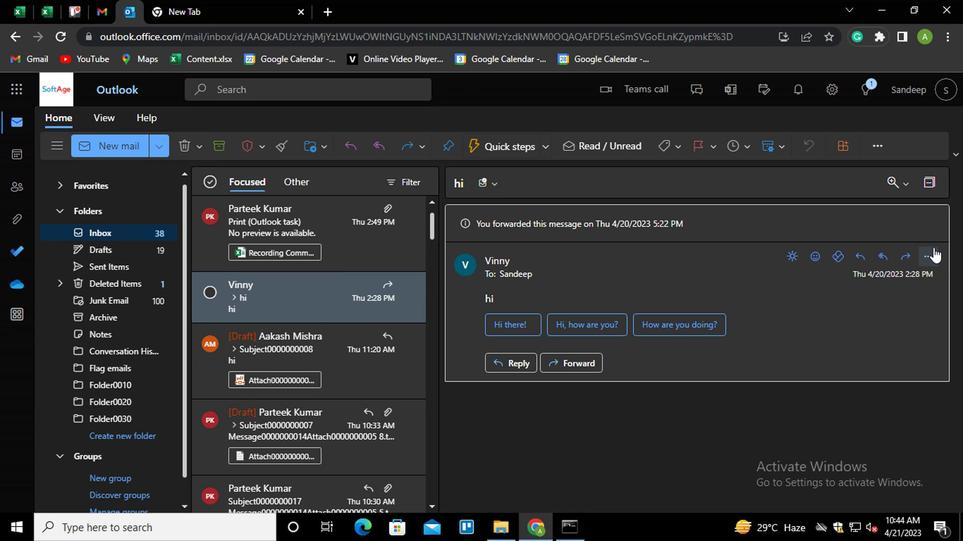 
Action: Mouse moved to (758, 186)
Screenshot: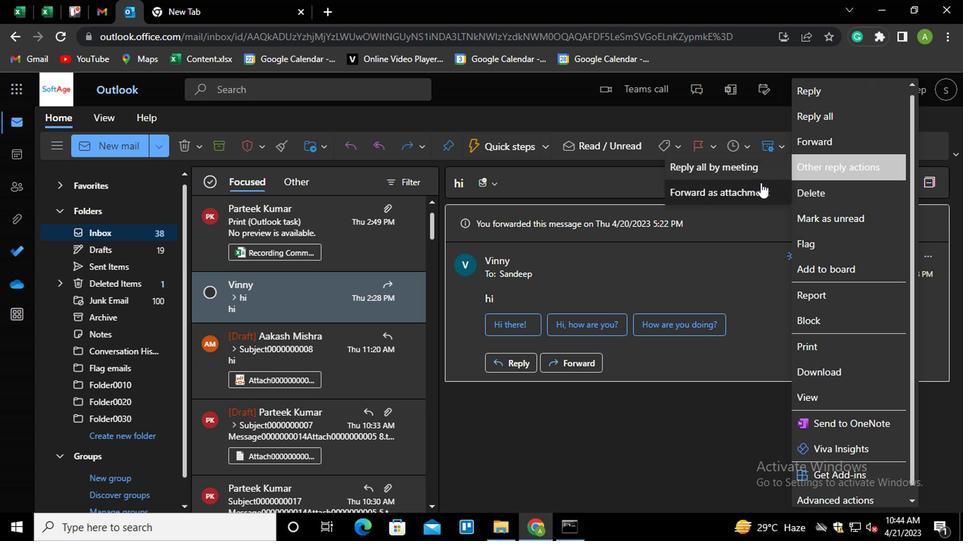 
Action: Mouse pressed left at (758, 186)
Screenshot: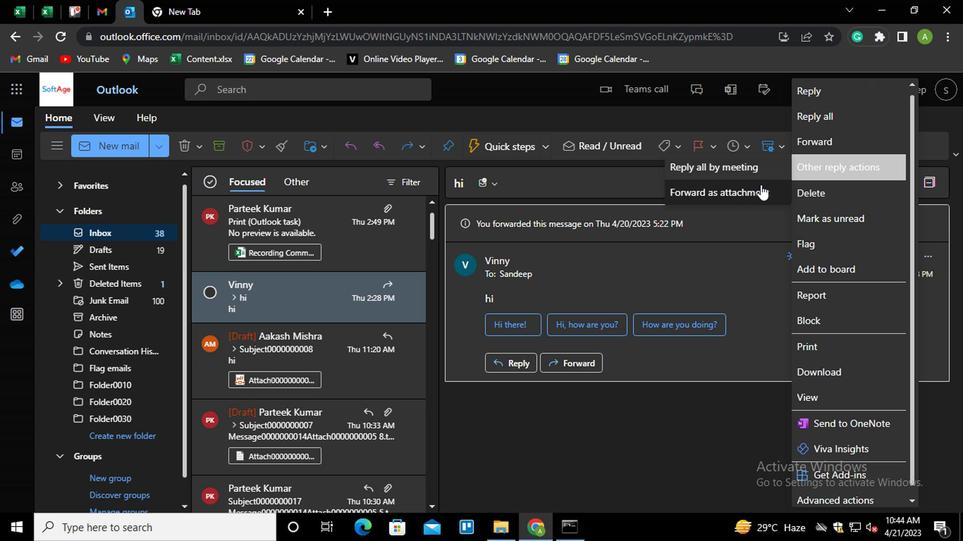 
Action: Mouse moved to (600, 220)
Screenshot: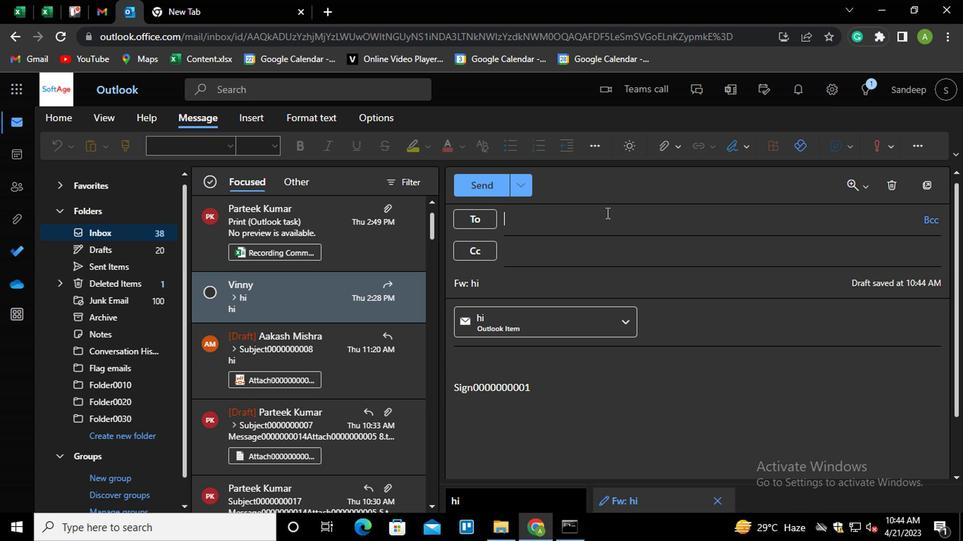 
Action: Mouse pressed left at (600, 220)
Screenshot: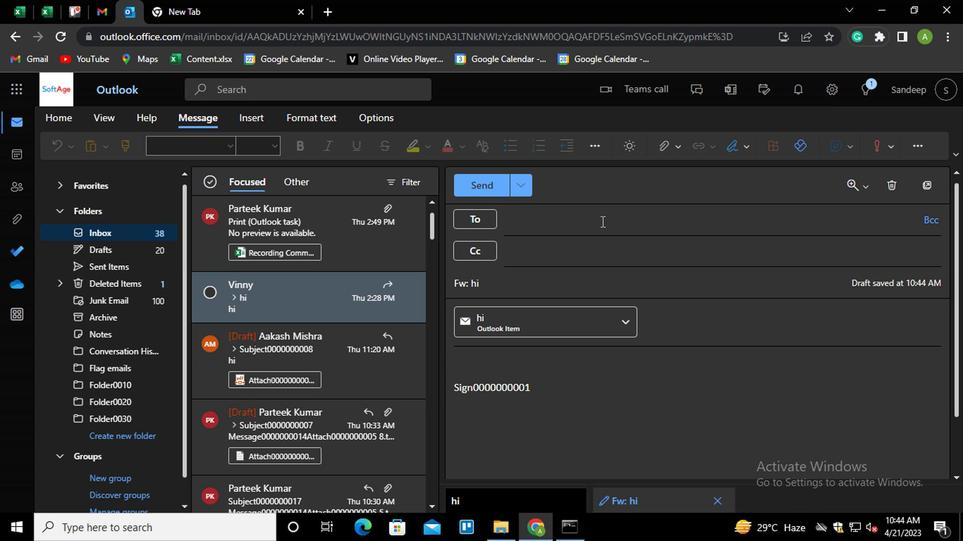 
Action: Mouse moved to (695, 216)
Screenshot: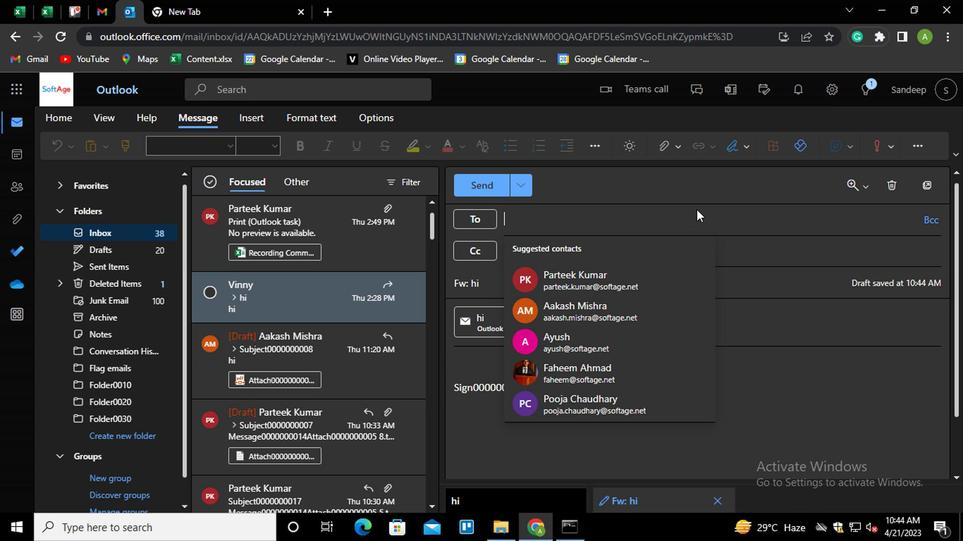 
Action: Key pressed PART<Key.enter>AA<Key.enter>AYU<Key.enter>
Screenshot: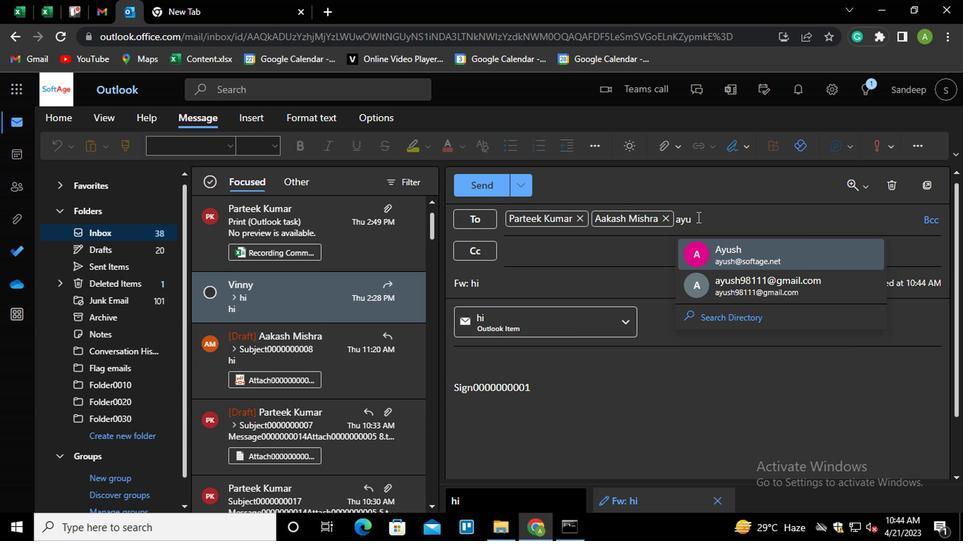 
Action: Mouse moved to (554, 287)
Screenshot: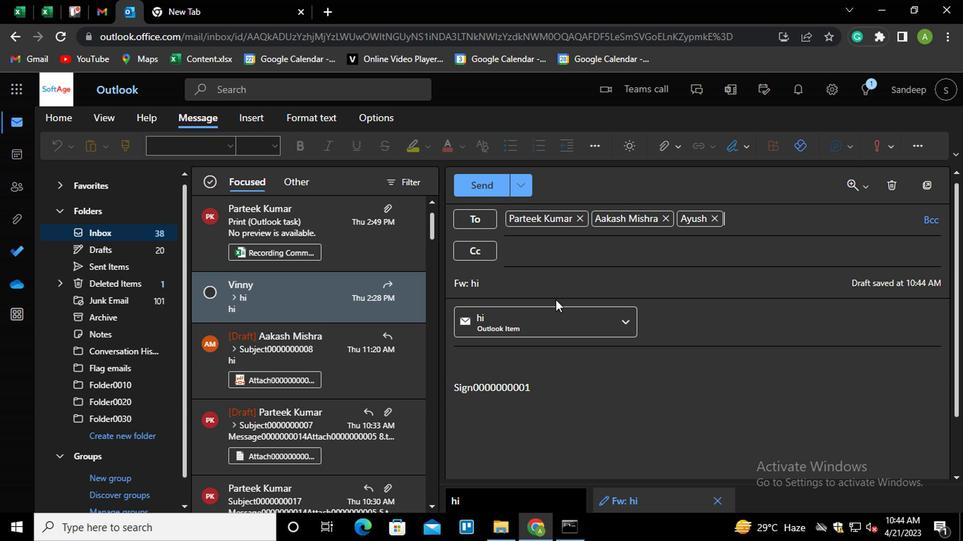 
Action: Mouse pressed left at (554, 287)
Screenshot: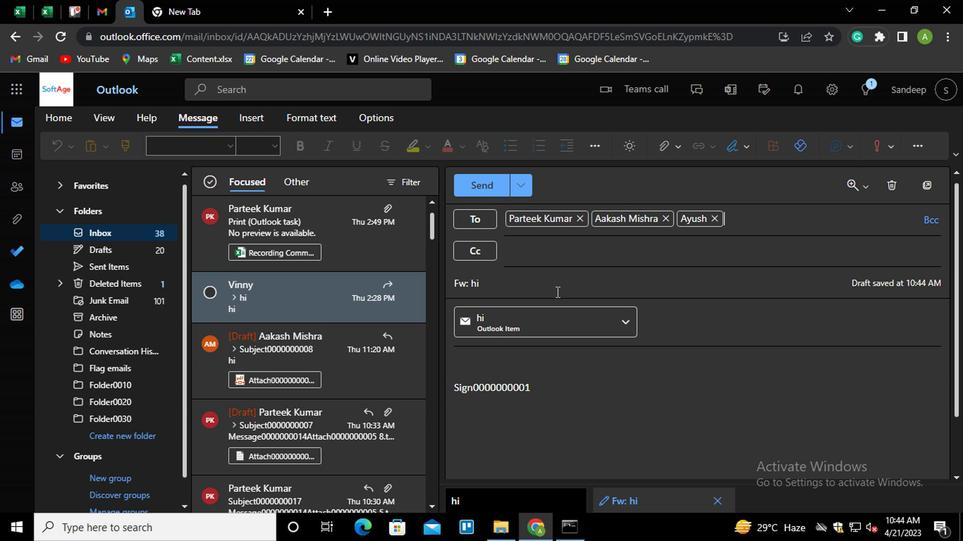 
Action: Mouse moved to (561, 298)
Screenshot: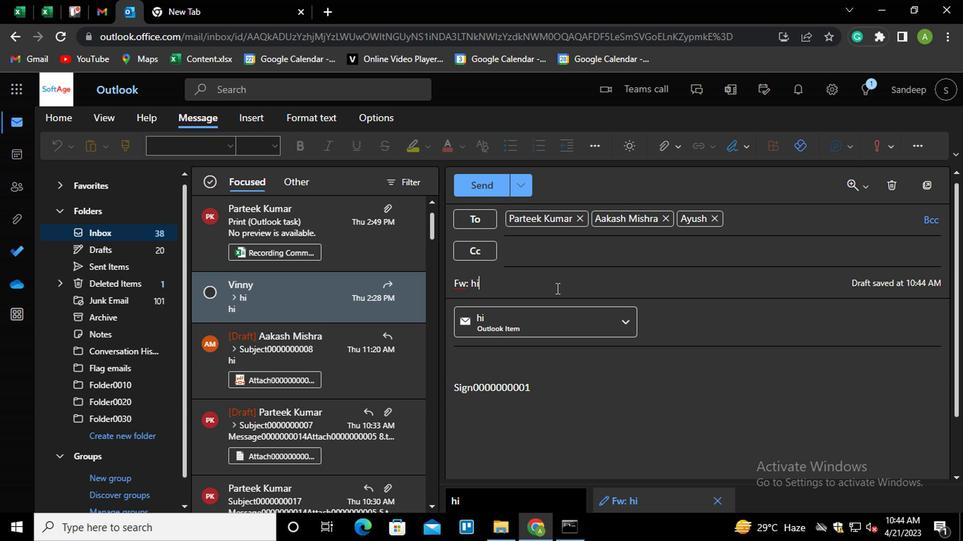 
Action: Key pressed <Key.shift_r><Key.home><Key.shift>SUV<Key.backspace>BJECT0000000002
Screenshot: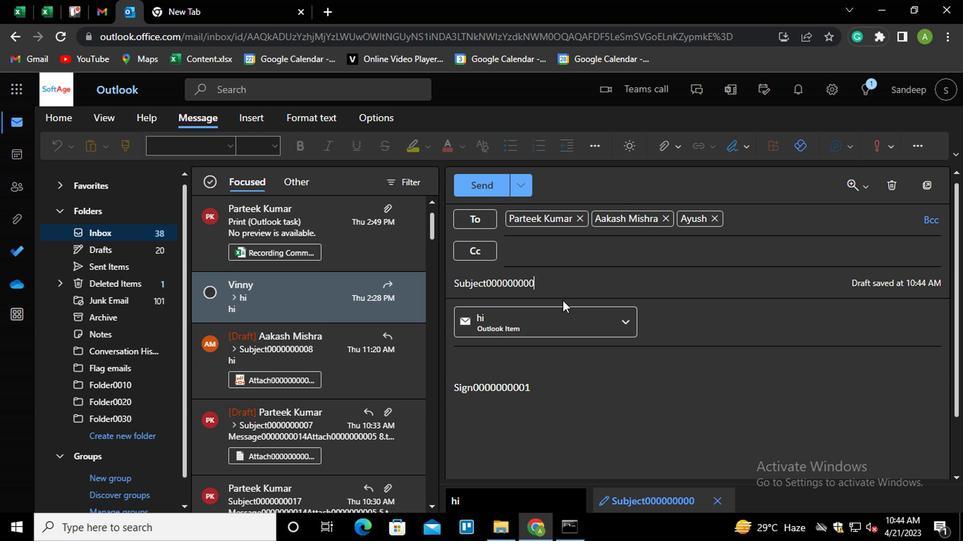 
Action: Mouse moved to (551, 386)
Screenshot: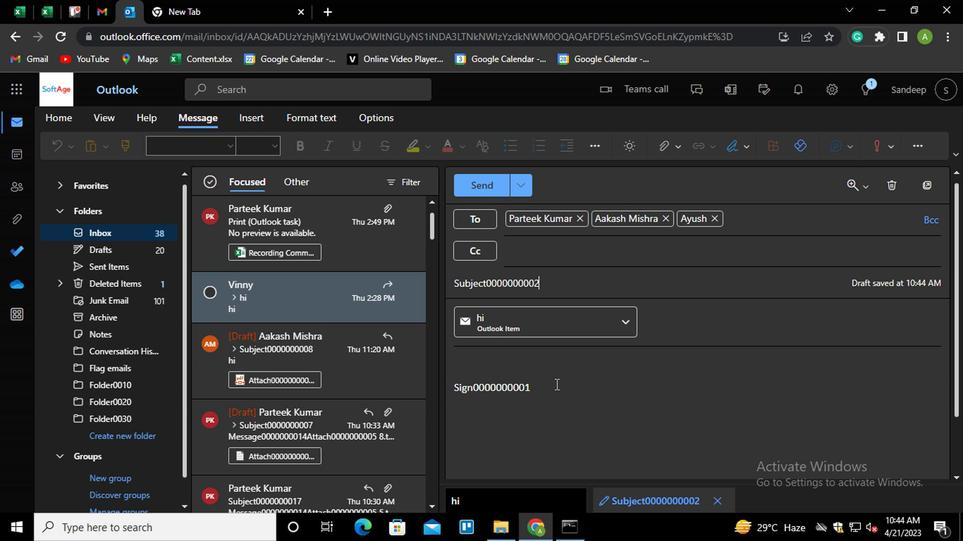 
Action: Mouse pressed left at (551, 386)
Screenshot: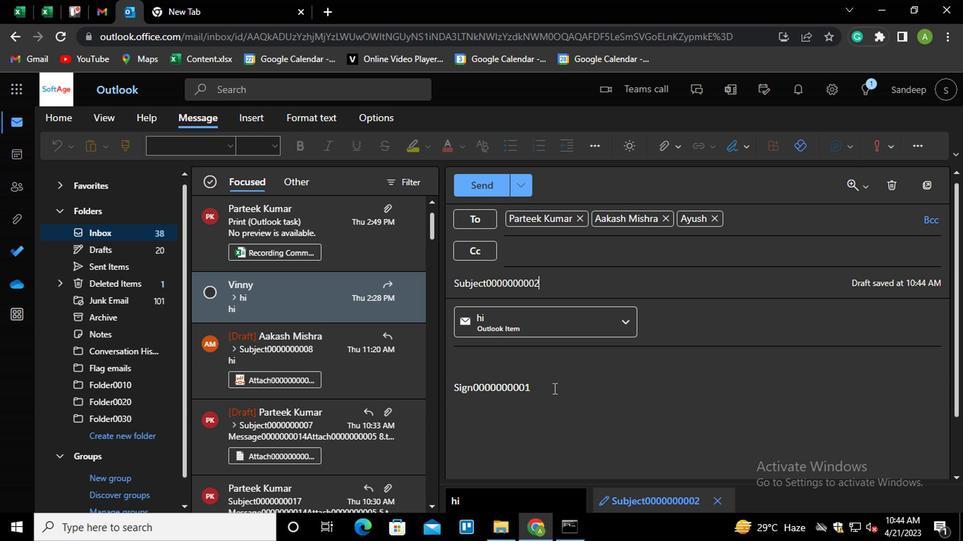 
Action: Mouse moved to (551, 386)
Screenshot: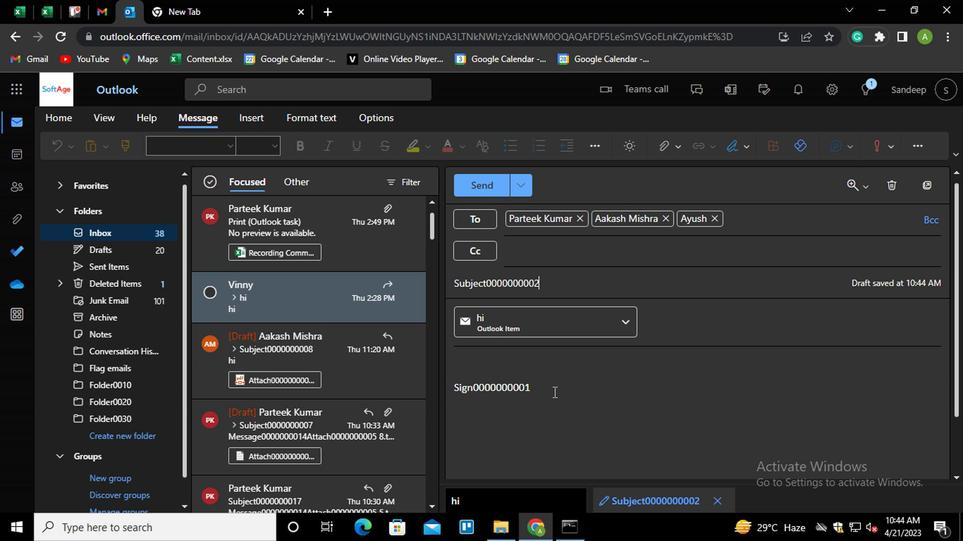 
Action: Key pressed <Key.shift_r><Key.enter><Key.shift_r>MESSAGE0000000003
Screenshot: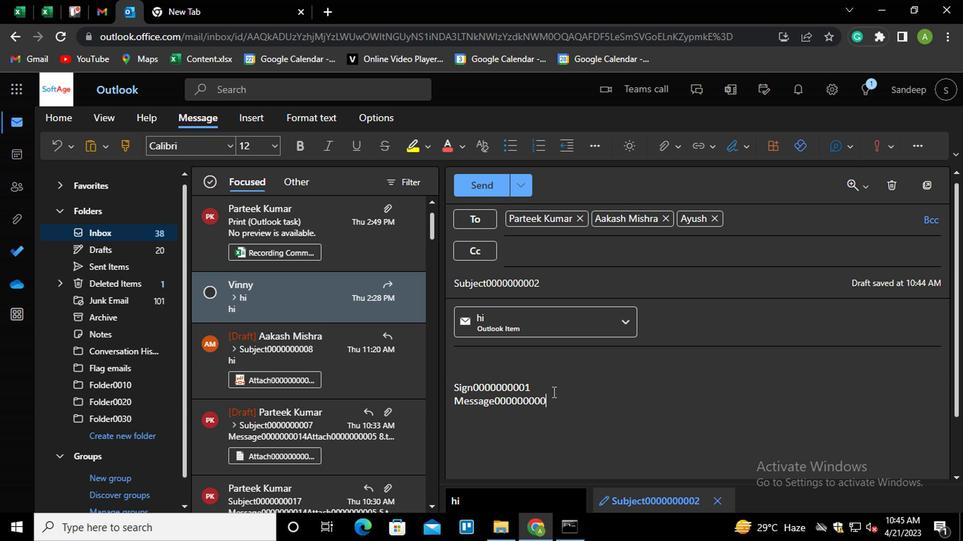 
Action: Mouse moved to (668, 145)
Screenshot: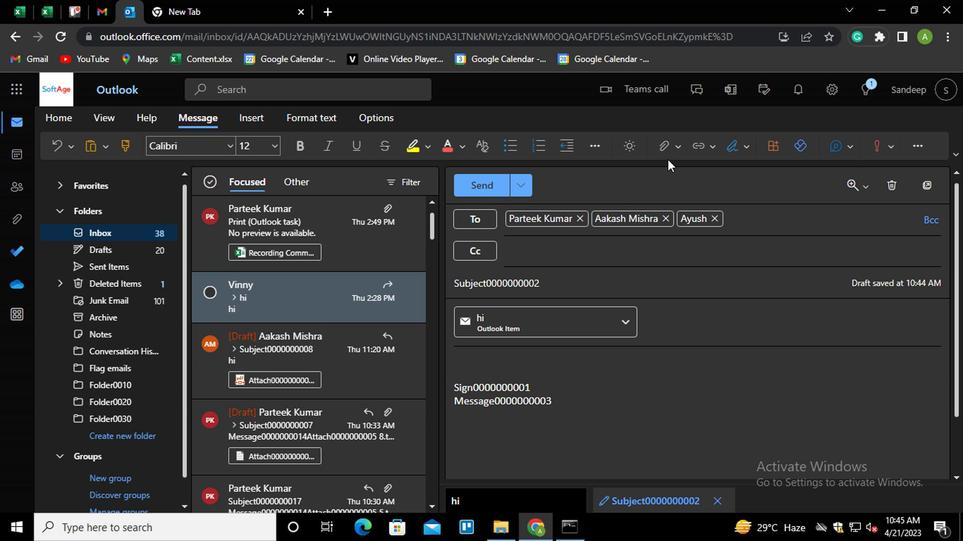 
Action: Mouse pressed left at (668, 145)
Screenshot: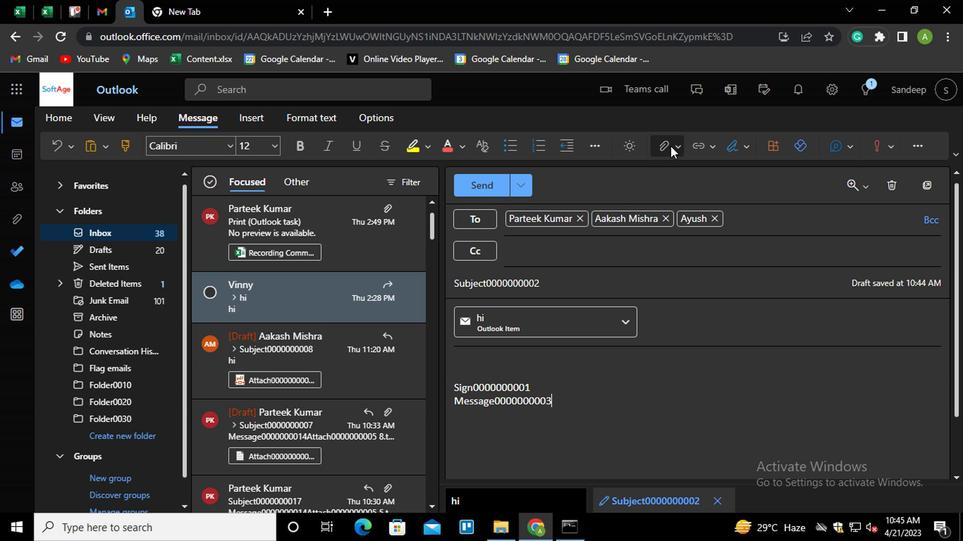 
Action: Mouse moved to (596, 180)
Screenshot: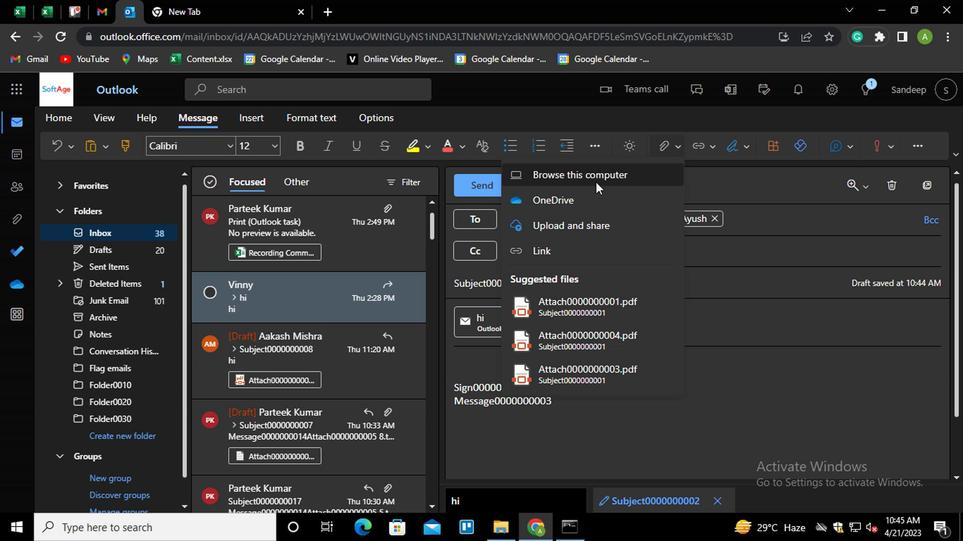 
Action: Mouse pressed left at (596, 180)
Screenshot: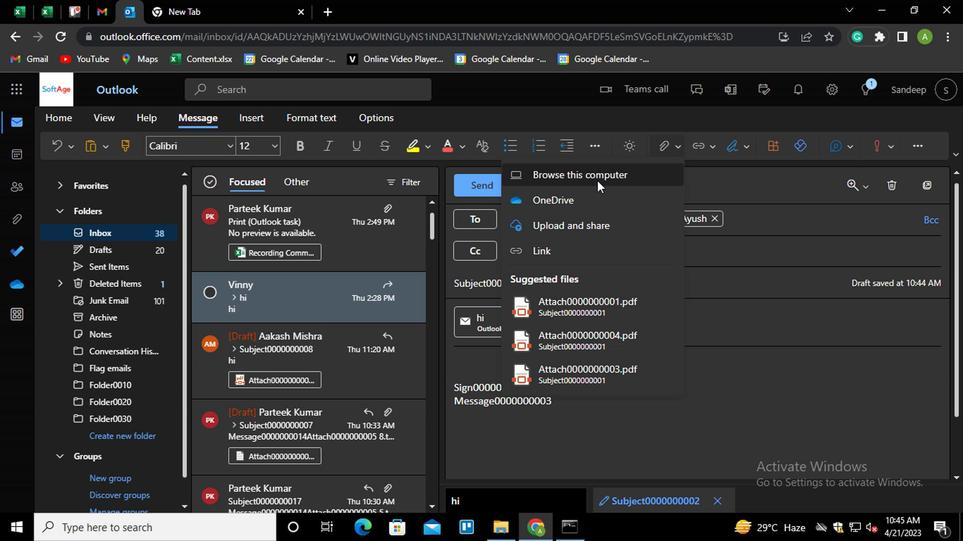 
Action: Mouse moved to (237, 104)
Screenshot: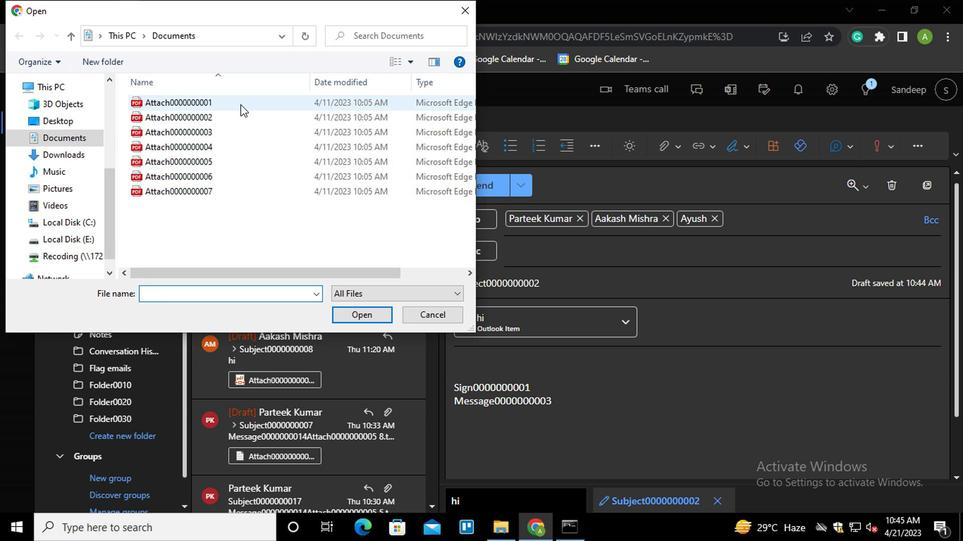 
Action: Mouse pressed left at (237, 104)
Screenshot: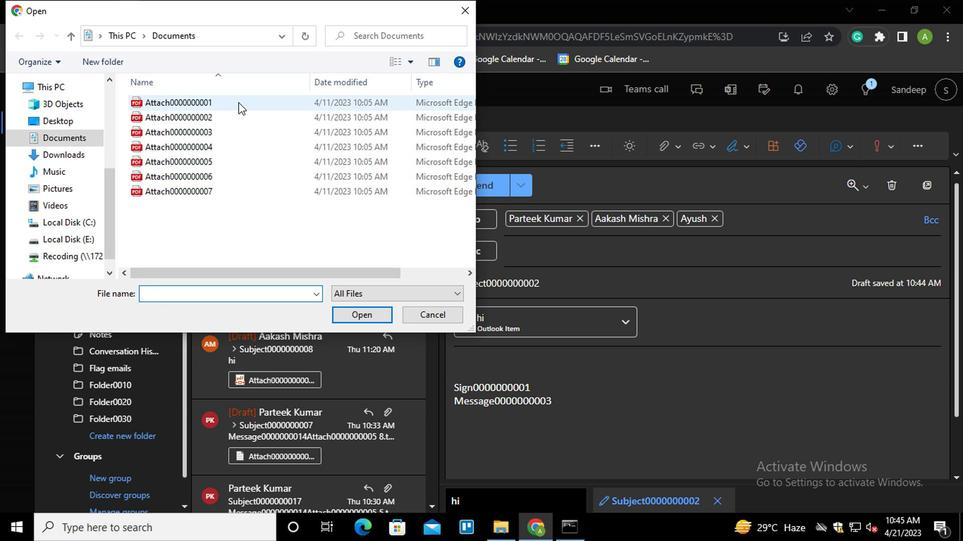 
Action: Mouse moved to (356, 314)
Screenshot: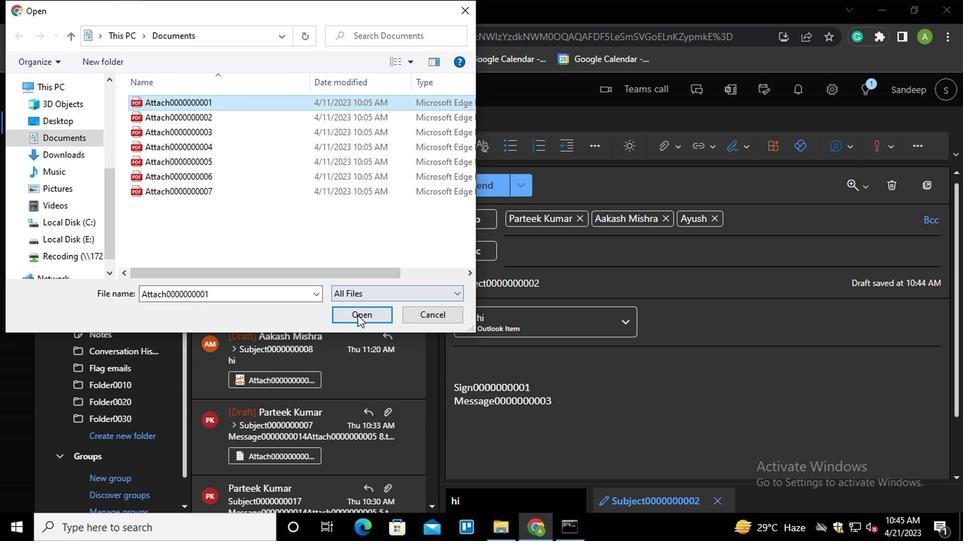 
Action: Mouse pressed left at (356, 314)
Screenshot: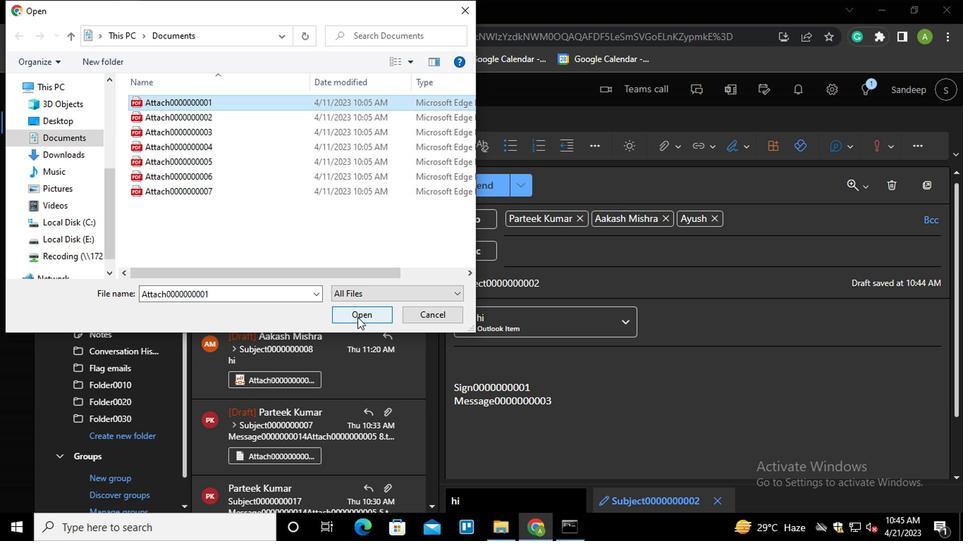 
Action: Mouse moved to (487, 181)
Screenshot: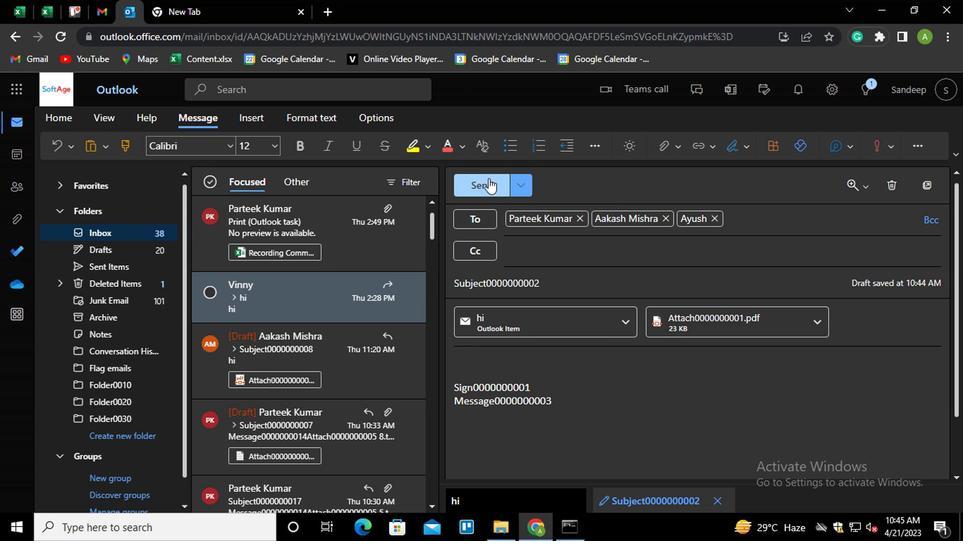 
Action: Mouse pressed left at (487, 181)
Screenshot: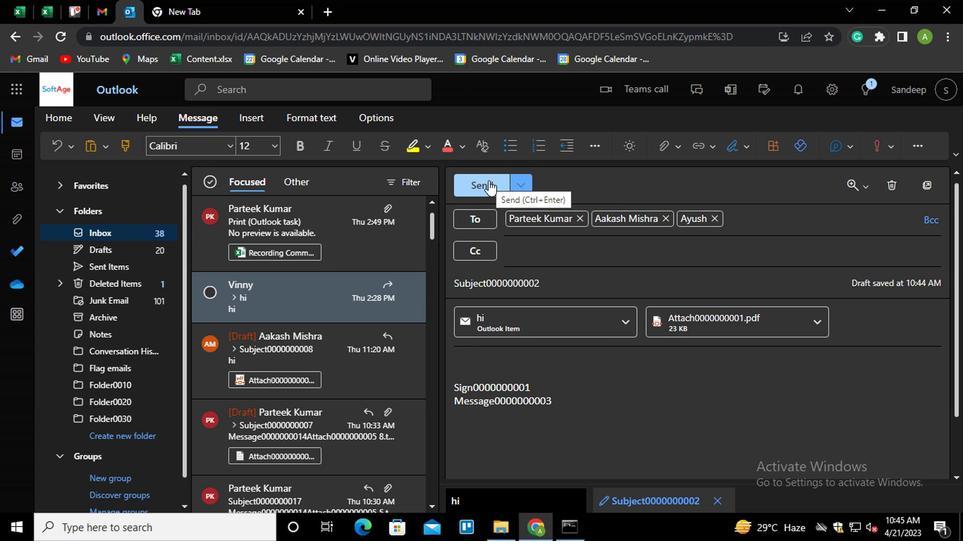 
Action: Mouse moved to (929, 253)
Screenshot: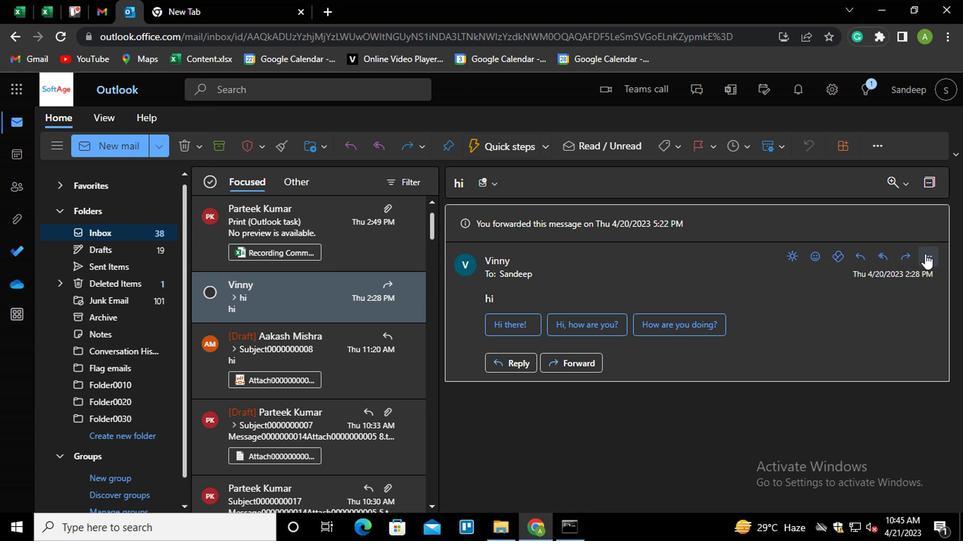 
Action: Mouse pressed left at (929, 253)
Screenshot: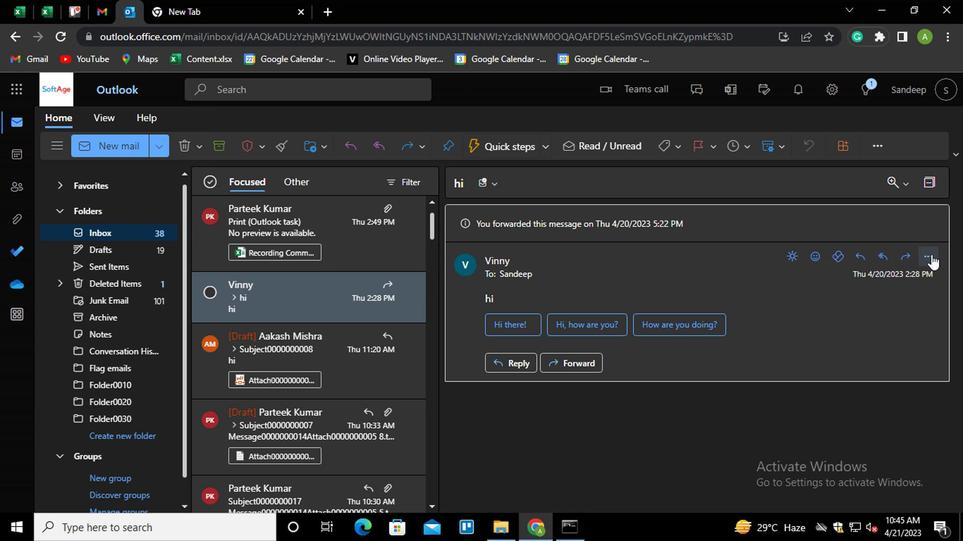 
Action: Mouse moved to (749, 189)
Screenshot: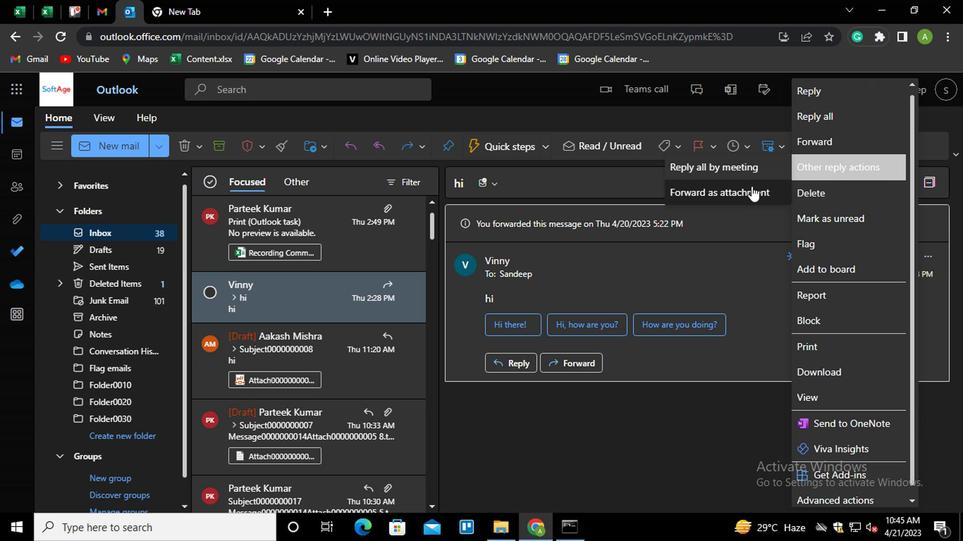 
Action: Mouse pressed left at (749, 189)
Screenshot: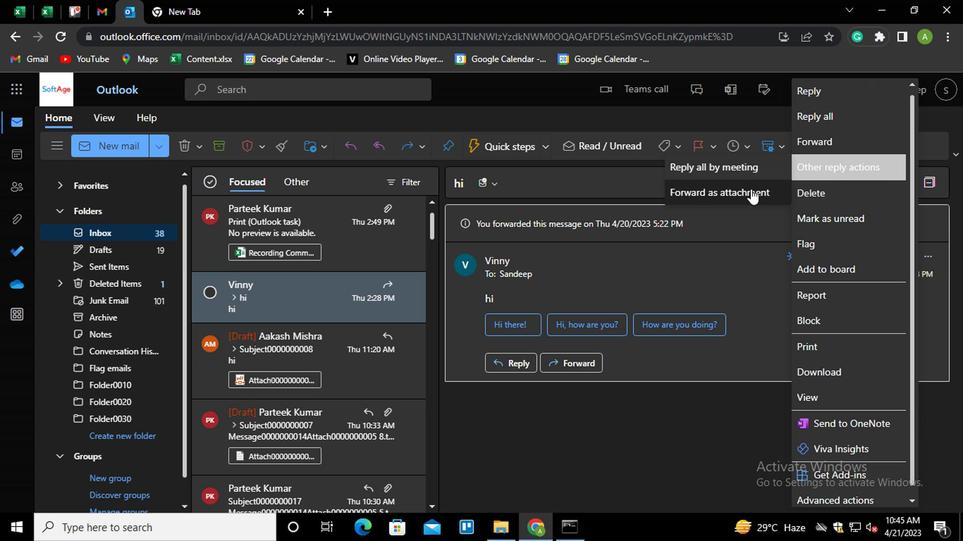 
Action: Mouse moved to (598, 223)
Screenshot: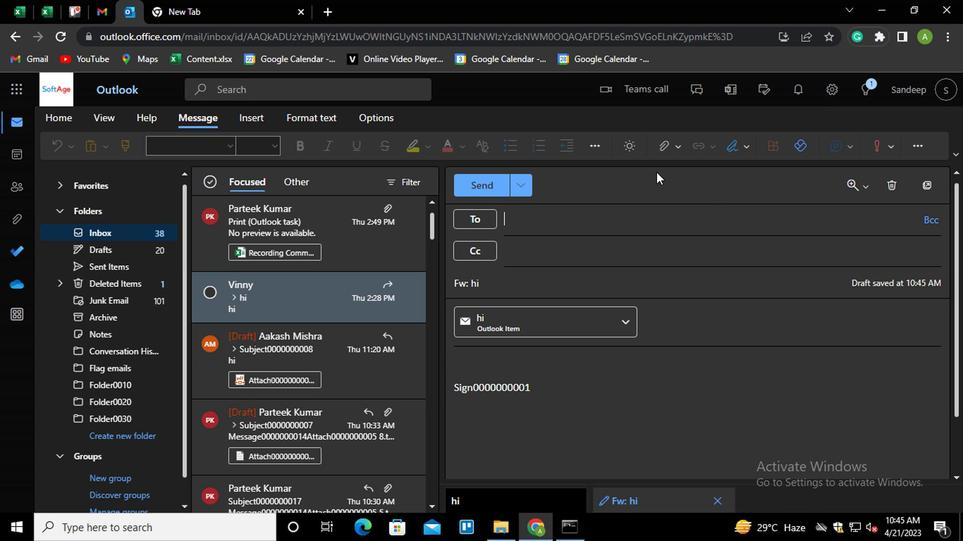 
Action: Mouse pressed left at (598, 223)
Screenshot: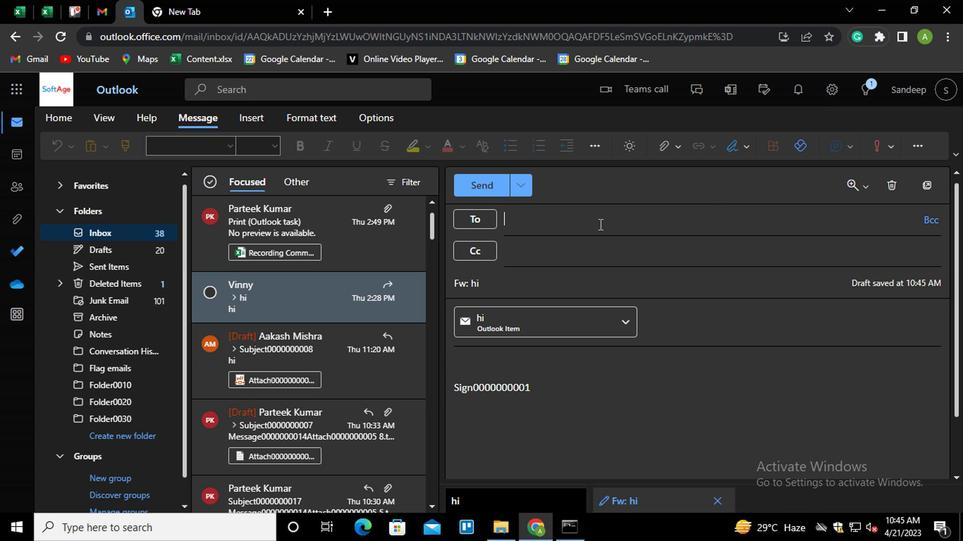 
Action: Mouse moved to (604, 264)
Screenshot: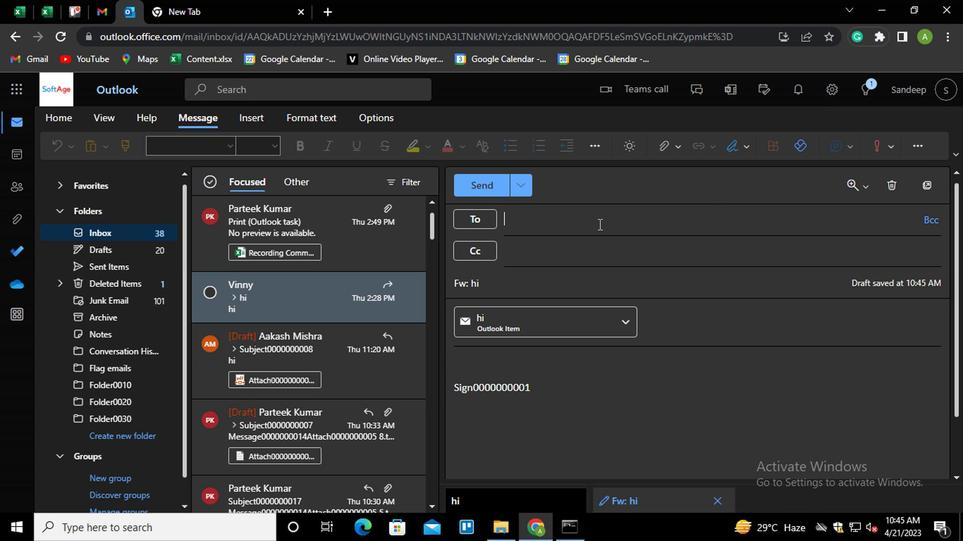 
Action: Key pressed PAR<Key.enter>
Screenshot: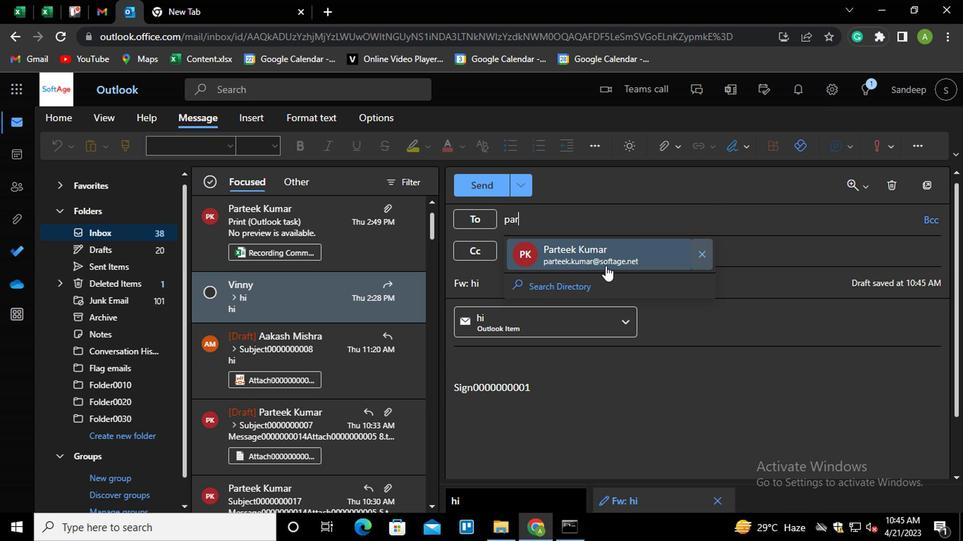 
Action: Mouse moved to (591, 256)
Screenshot: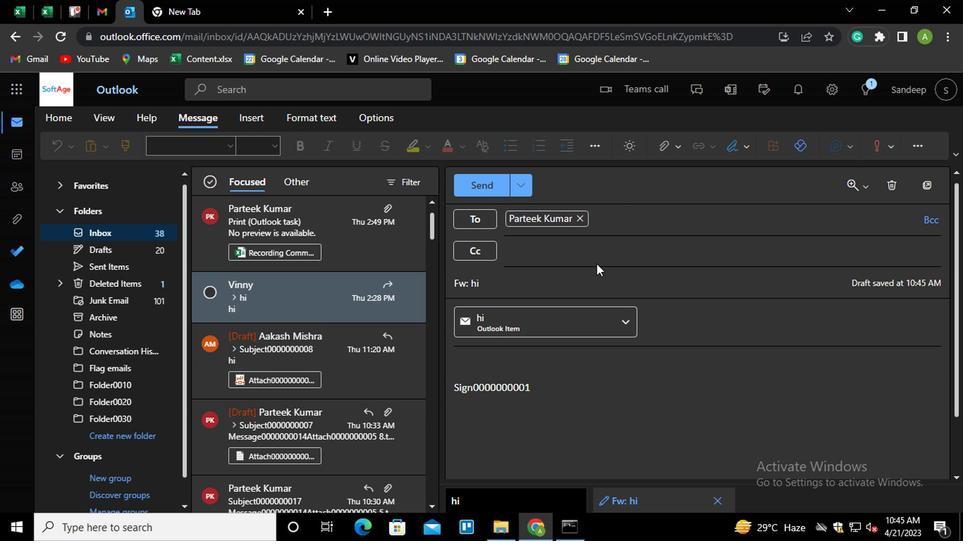
Action: Mouse pressed left at (591, 256)
Screenshot: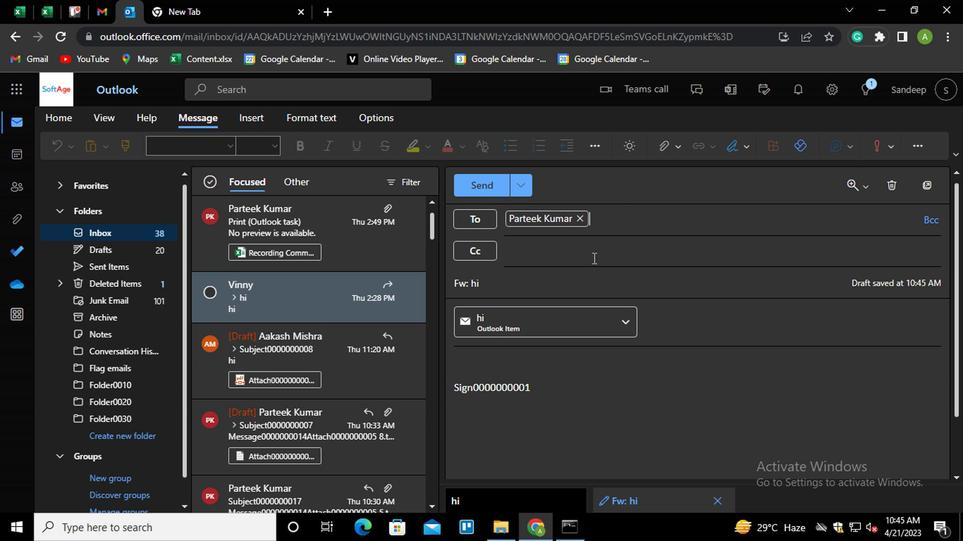 
Action: Key pressed AAK<Key.enter>
Screenshot: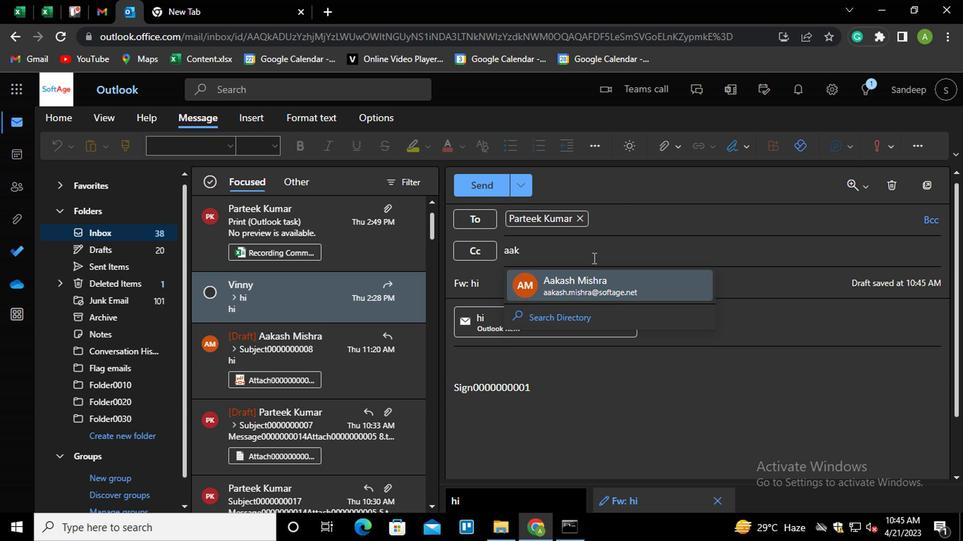 
Action: Mouse moved to (522, 280)
Screenshot: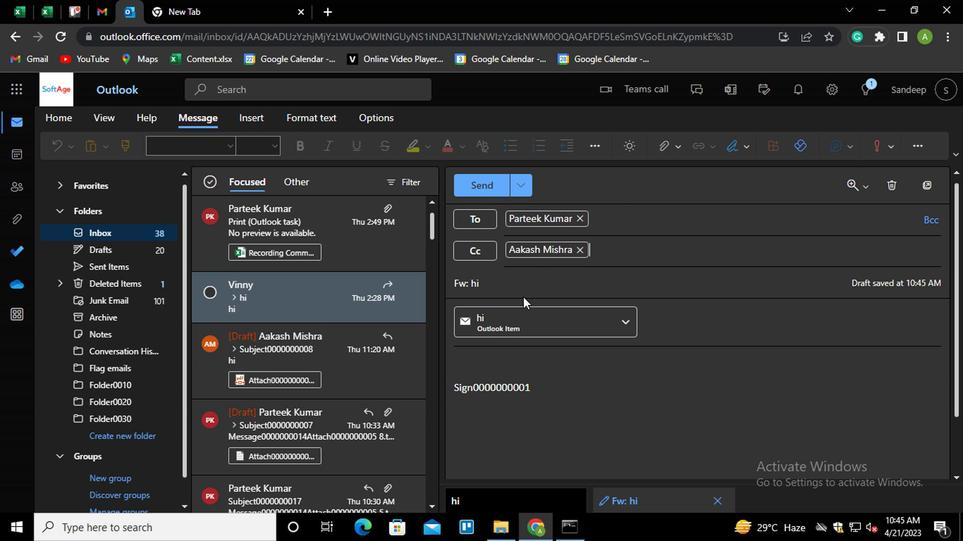 
Action: Mouse pressed left at (522, 280)
Screenshot: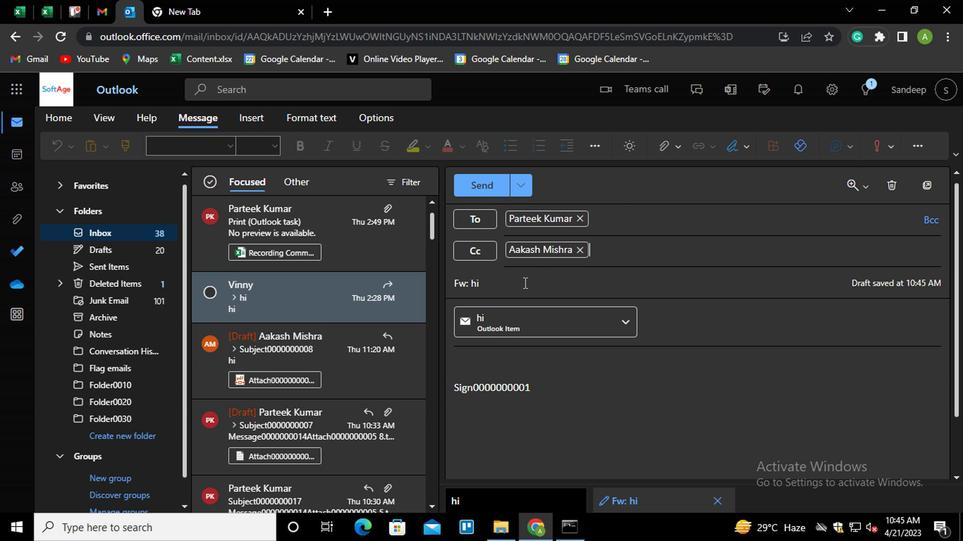
Action: Key pressed <Key.shift_r><Key.home><Key.shift>SUBJECT0000000001
Screenshot: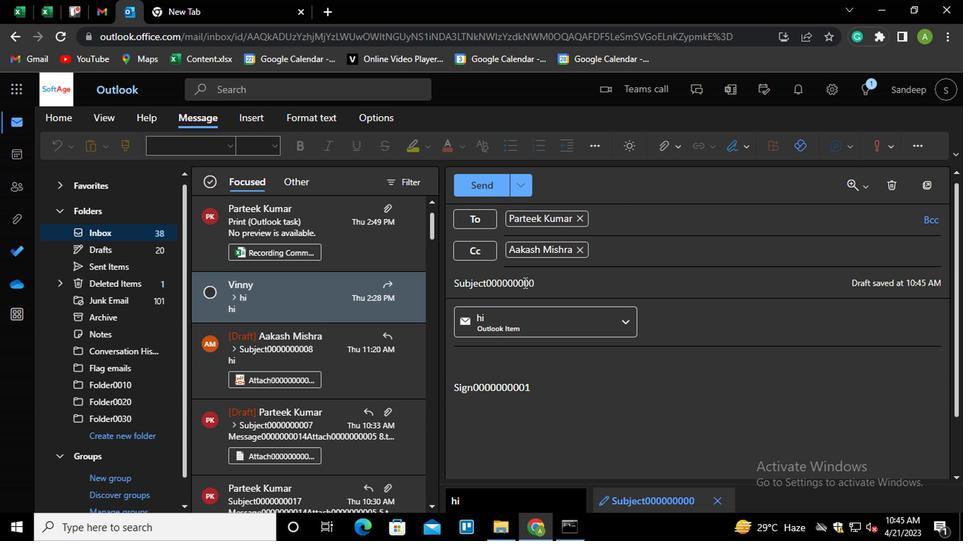 
Action: Mouse moved to (544, 381)
Screenshot: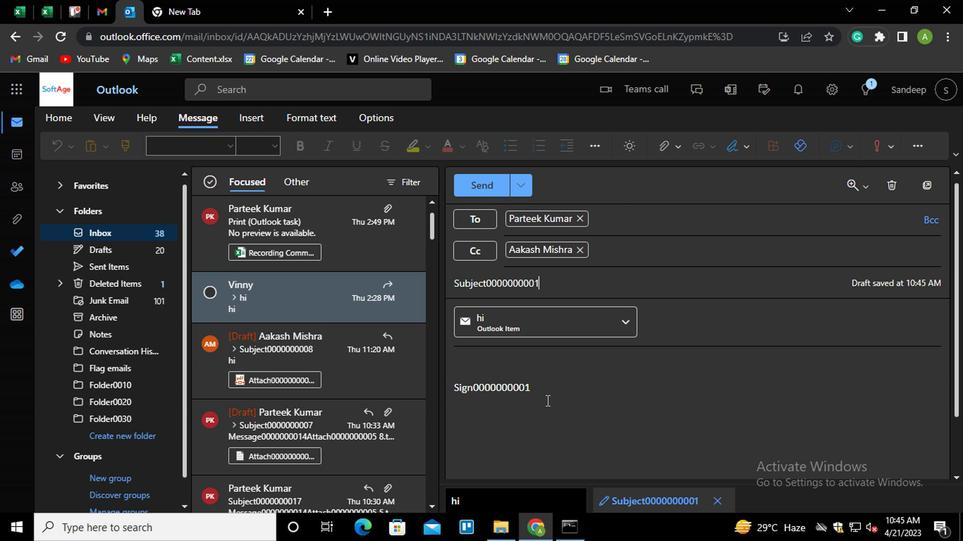 
Action: Mouse pressed left at (544, 381)
Screenshot: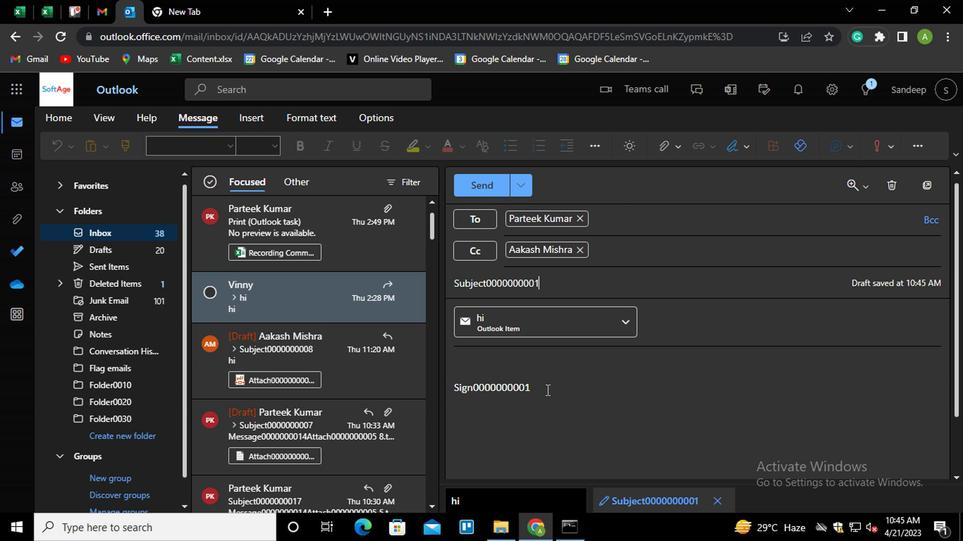 
Action: Key pressed <Key.shift_r><Key.enter><Key.shift_r>MESSAGE0000000003
Screenshot: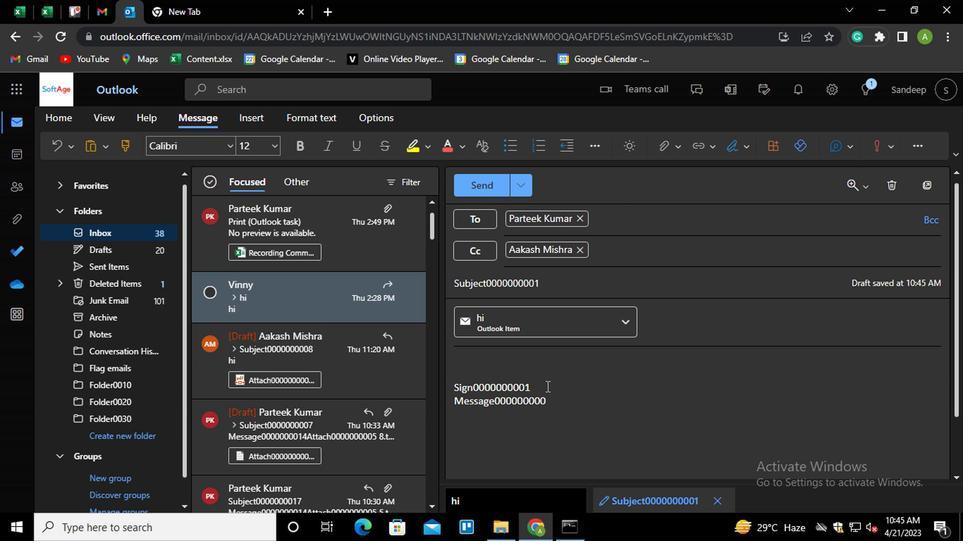 
Action: Mouse moved to (470, 183)
Screenshot: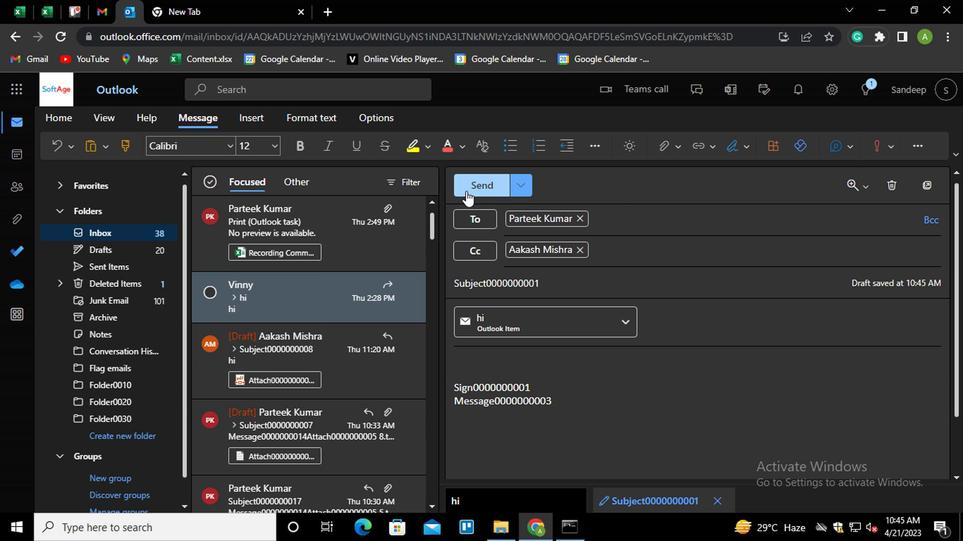 
Action: Mouse pressed left at (470, 183)
Screenshot: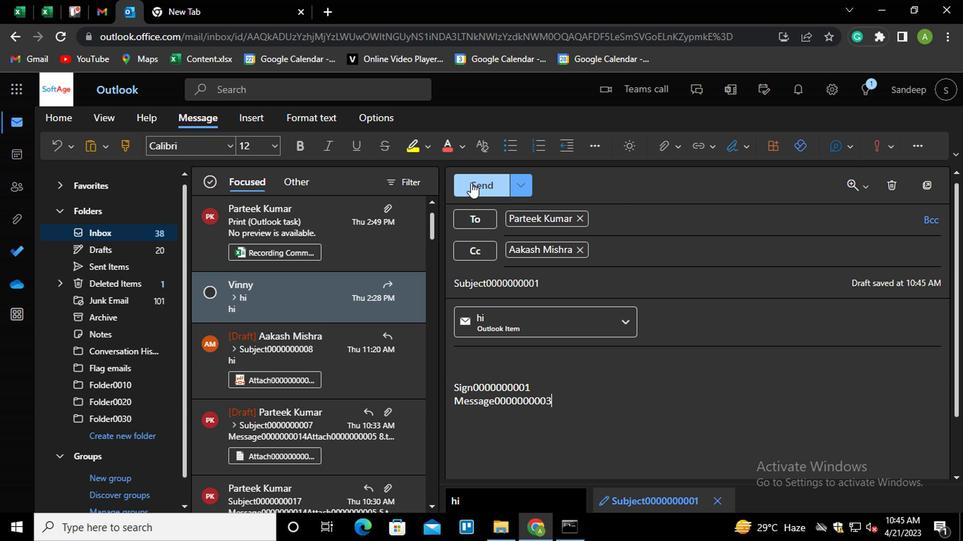 
Action: Mouse moved to (606, 381)
Screenshot: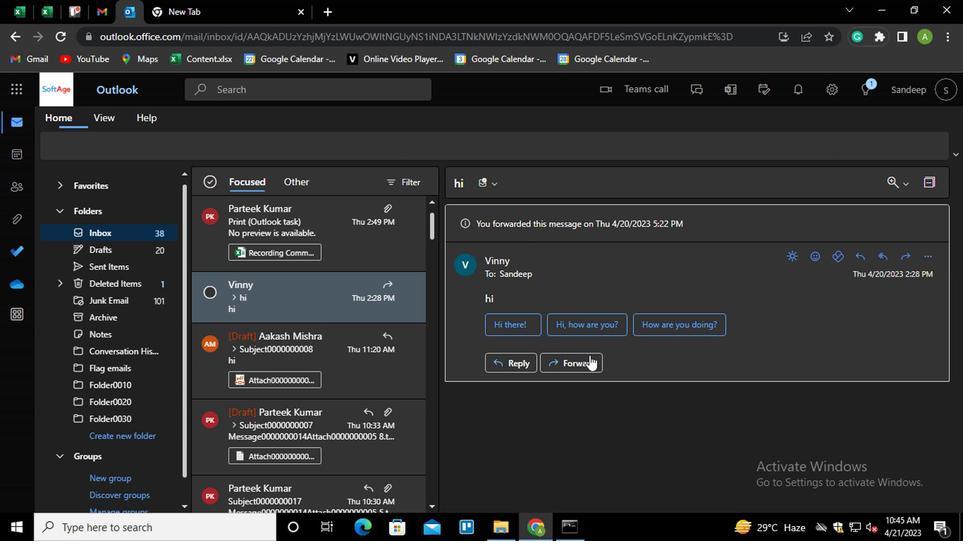 
